 Task: Create ChildIssue0000000049 as Child Issue of Issue Issue0000000025 in Backlog  in Scrum Project Project0000000005 in Jira. Create ChildIssue0000000050 as Child Issue of Issue Issue0000000025 in Backlog  in Scrum Project Project0000000005 in Jira. Create ChildIssue0000000051 as Child Issue of Issue Issue0000000026 in Backlog  in Scrum Project Project0000000006 in Jira. Create ChildIssue0000000052 as Child Issue of Issue Issue0000000026 in Backlog  in Scrum Project Project0000000006 in Jira. Create ChildIssue0000000053 as Child Issue of Issue Issue0000000027 in Backlog  in Scrum Project Project0000000006 in Jira
Action: Mouse moved to (447, 571)
Screenshot: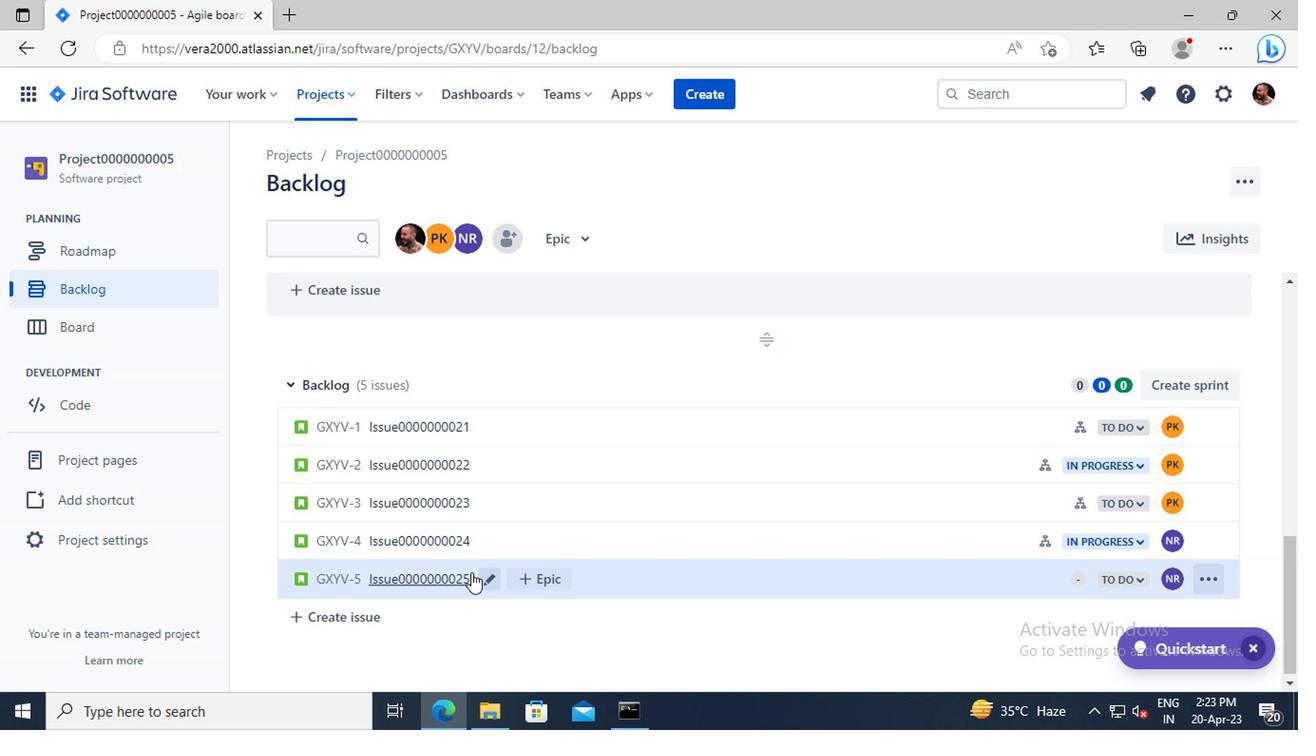 
Action: Mouse pressed left at (447, 571)
Screenshot: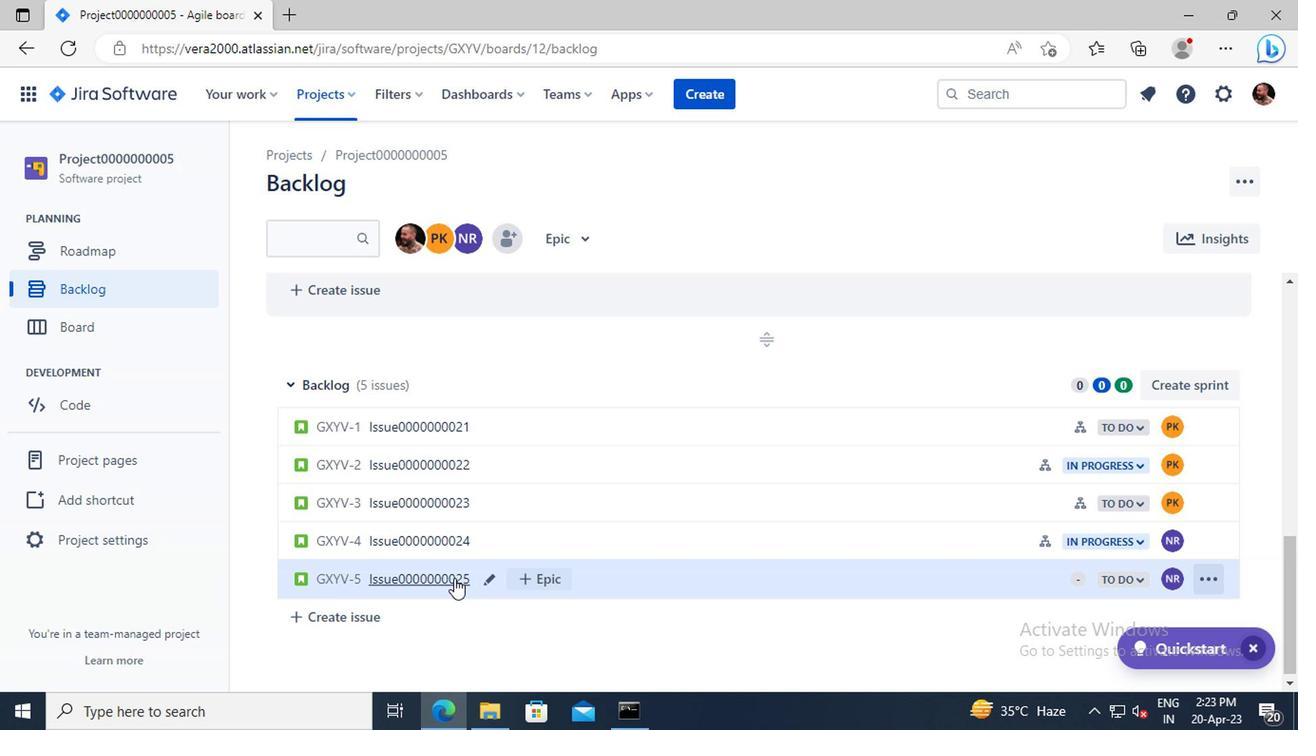 
Action: Mouse moved to (954, 383)
Screenshot: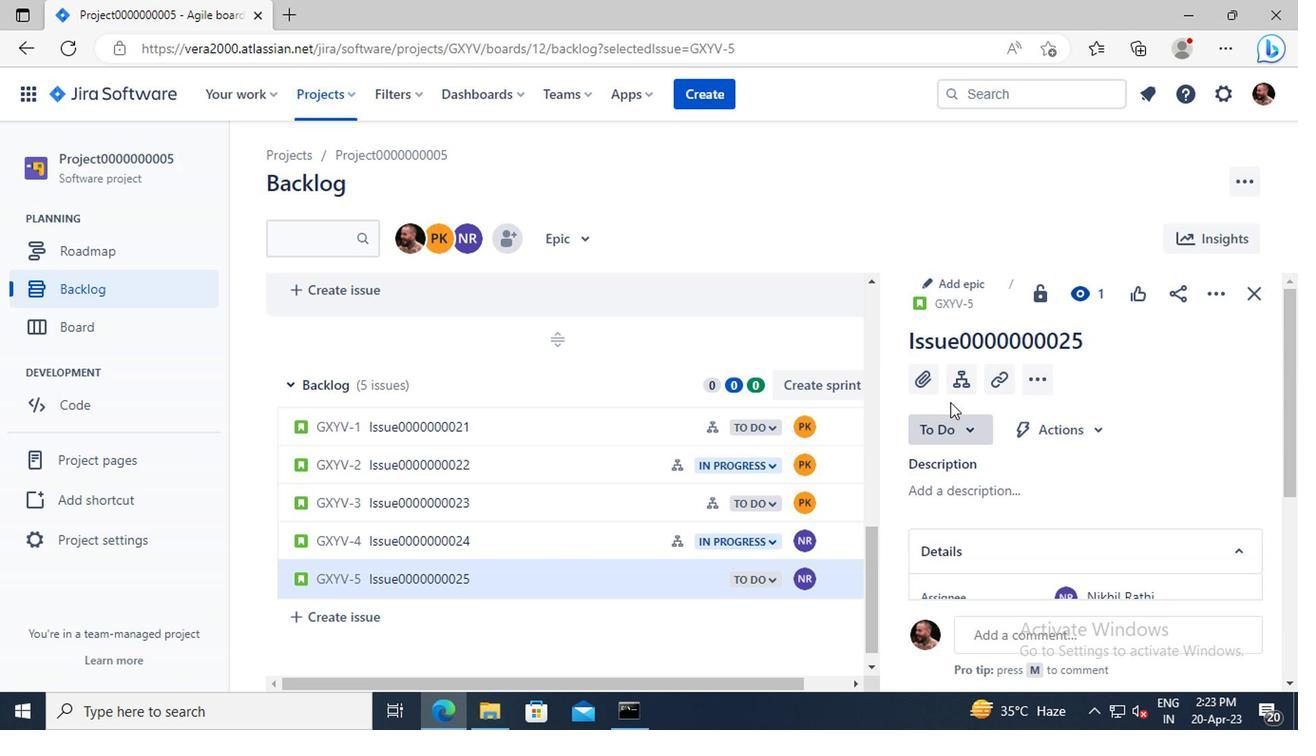 
Action: Mouse pressed left at (954, 383)
Screenshot: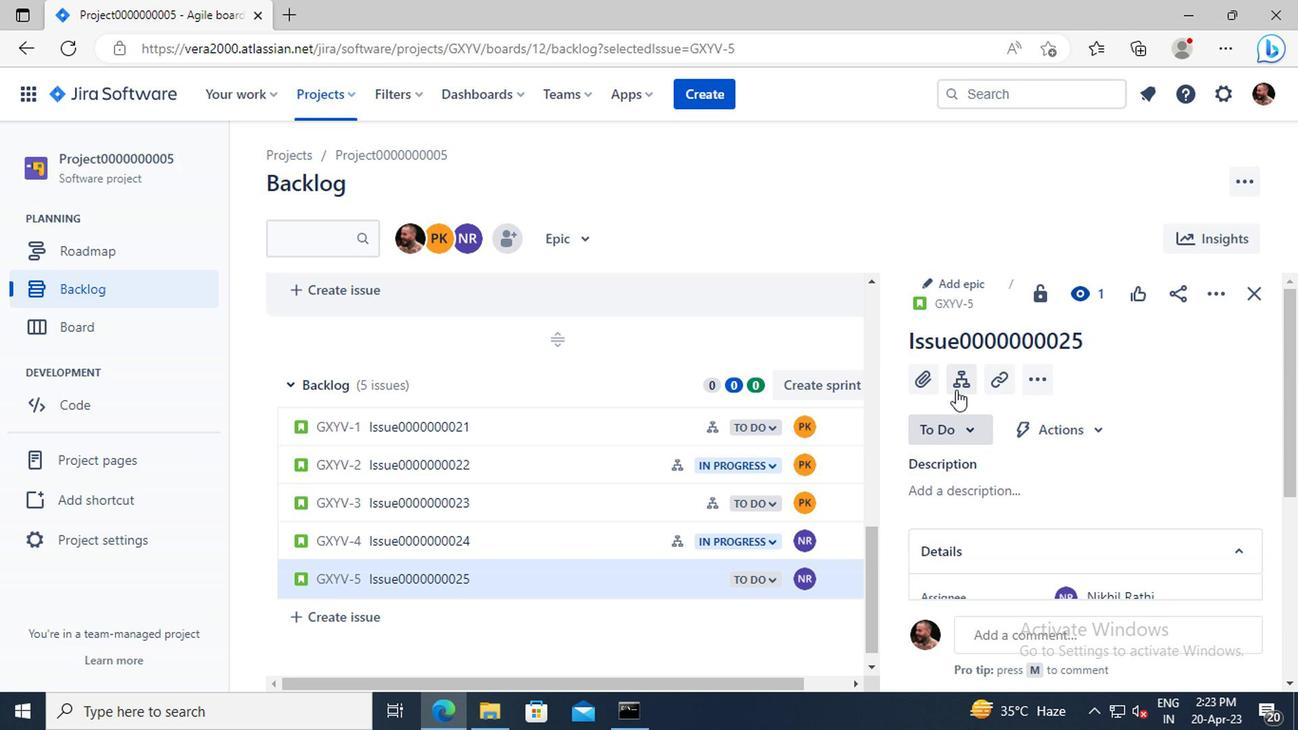
Action: Mouse moved to (982, 452)
Screenshot: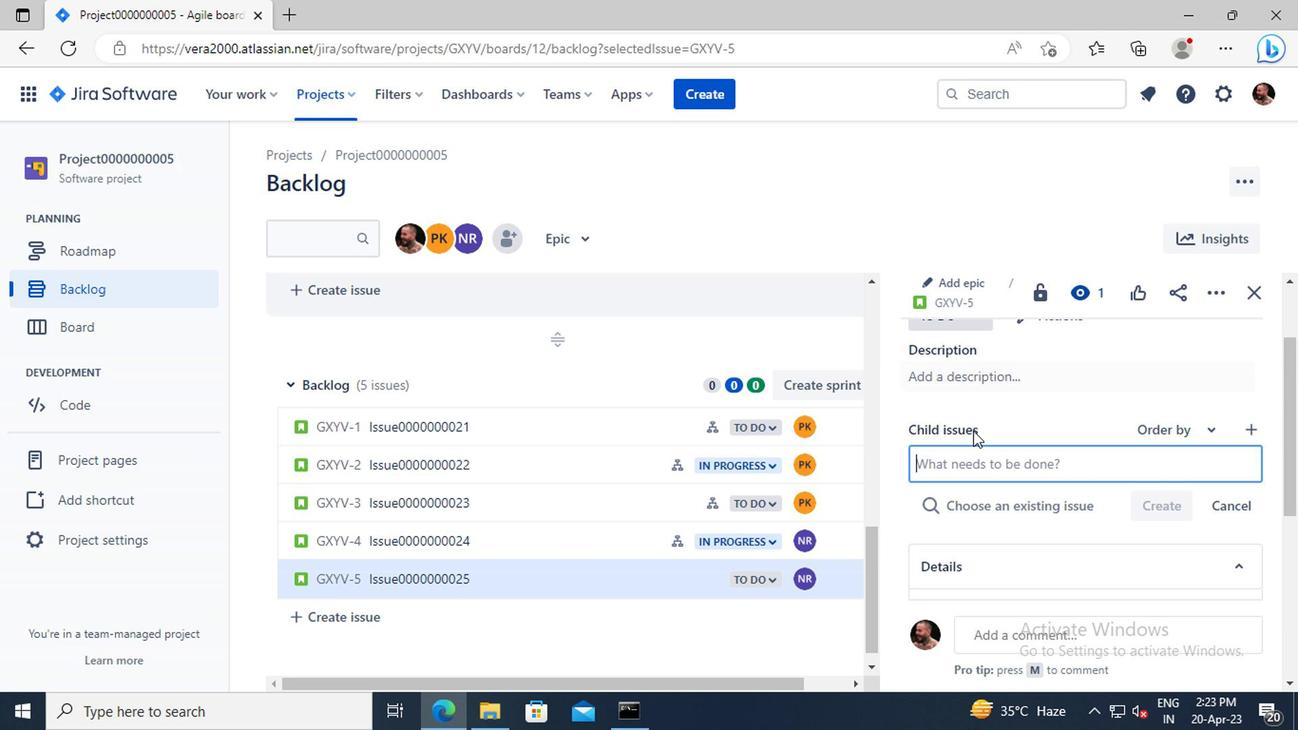 
Action: Mouse pressed left at (982, 452)
Screenshot: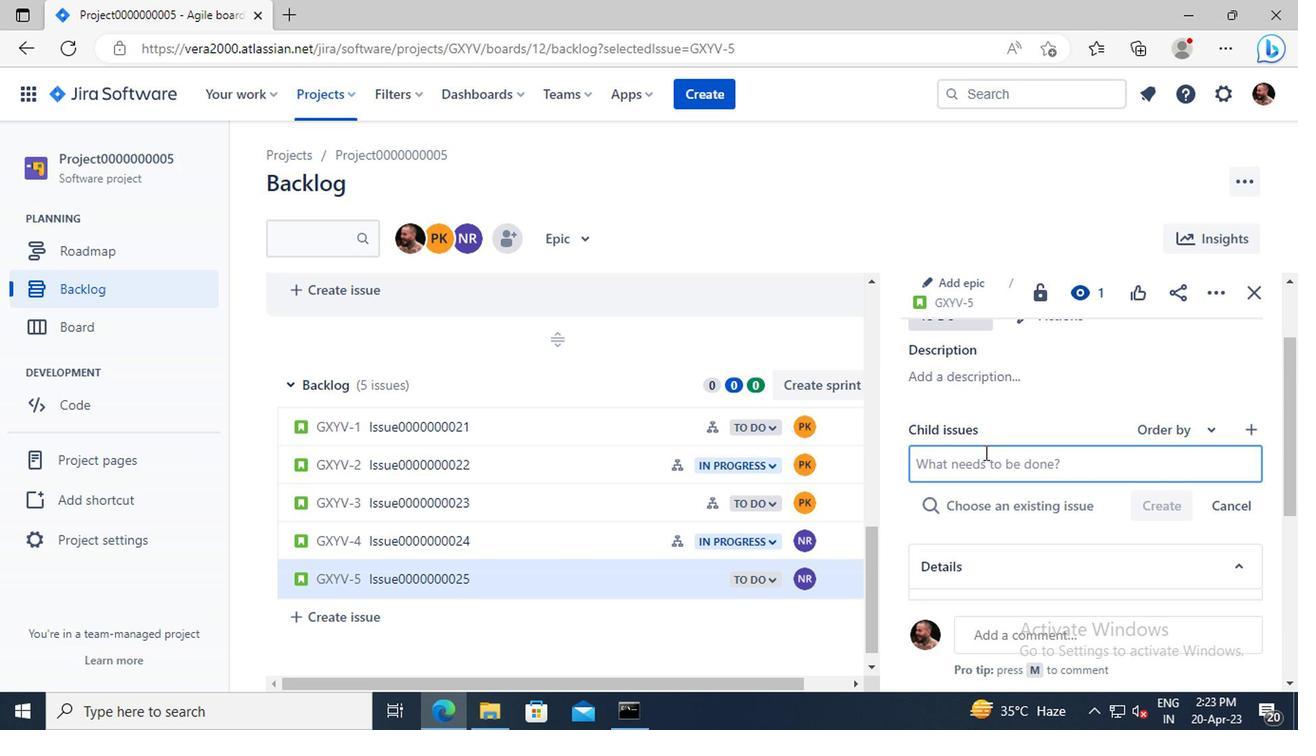 
Action: Key pressed <Key.shift>CHILD<Key.shift>ISSUE0000000049
Screenshot: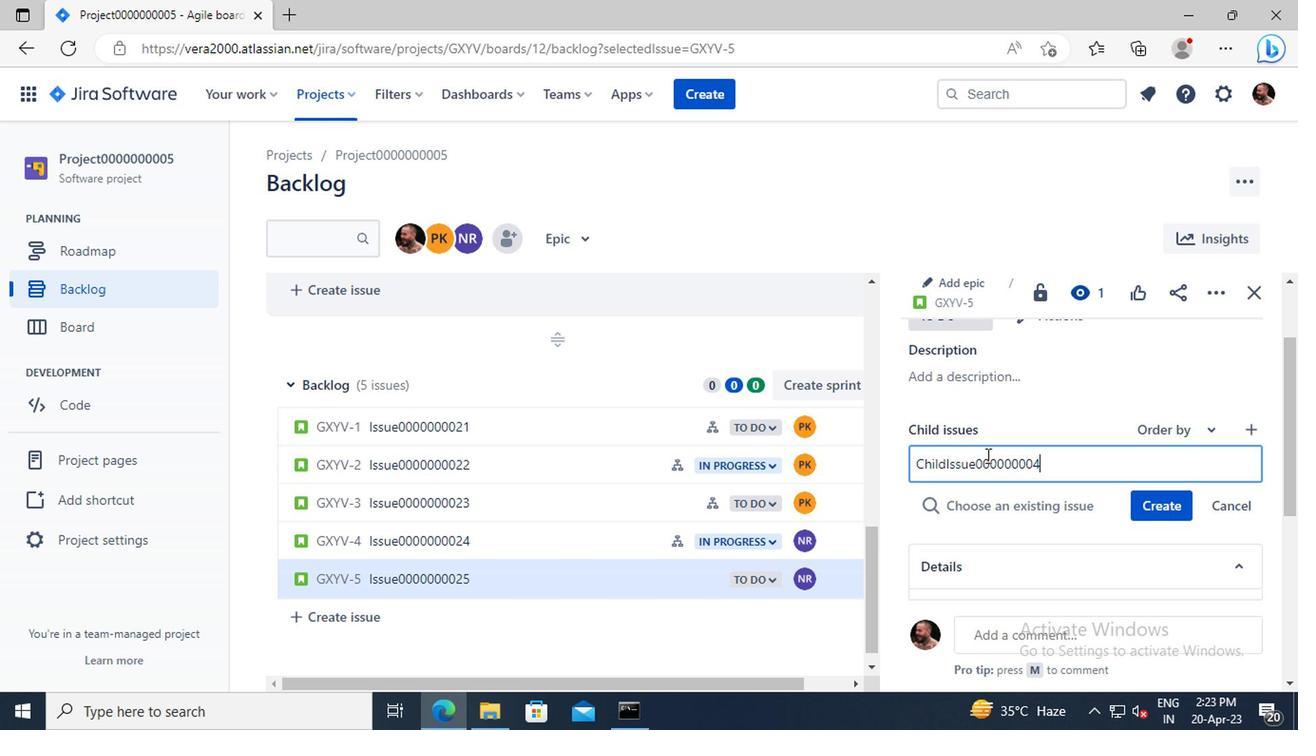 
Action: Mouse moved to (1167, 496)
Screenshot: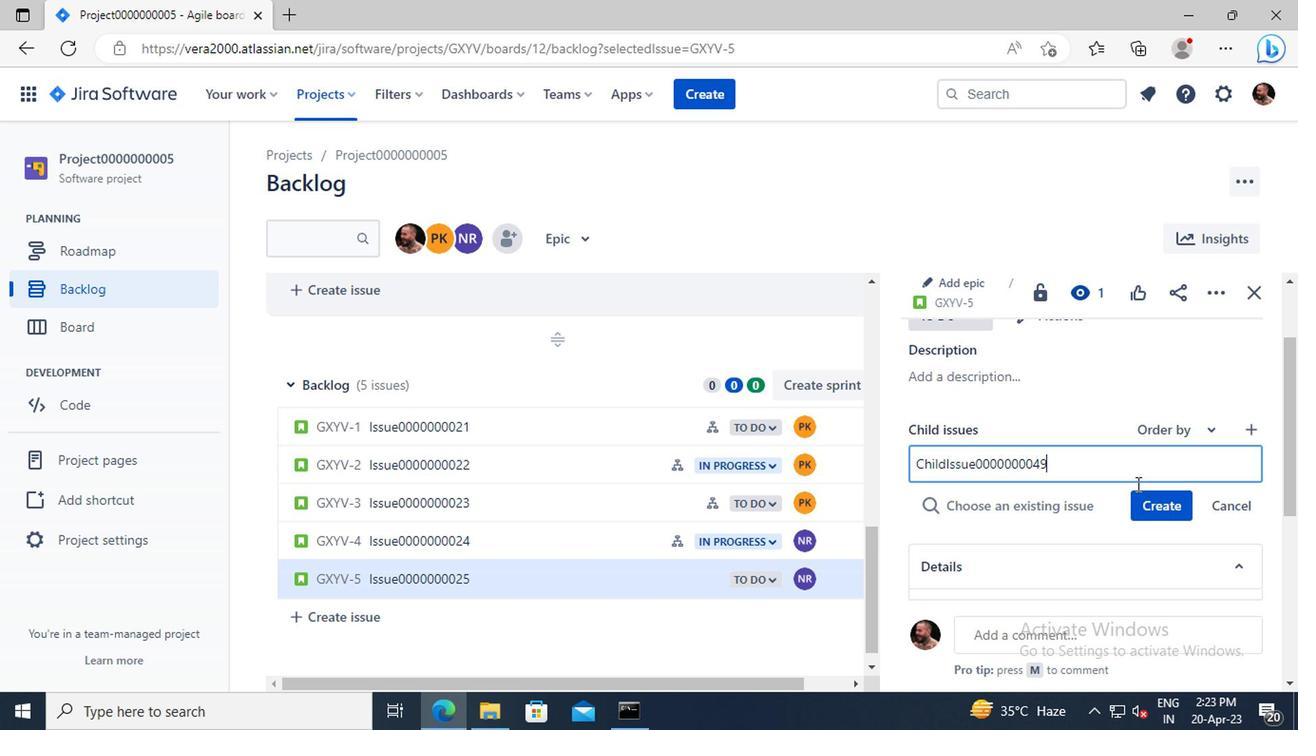 
Action: Mouse pressed left at (1167, 496)
Screenshot: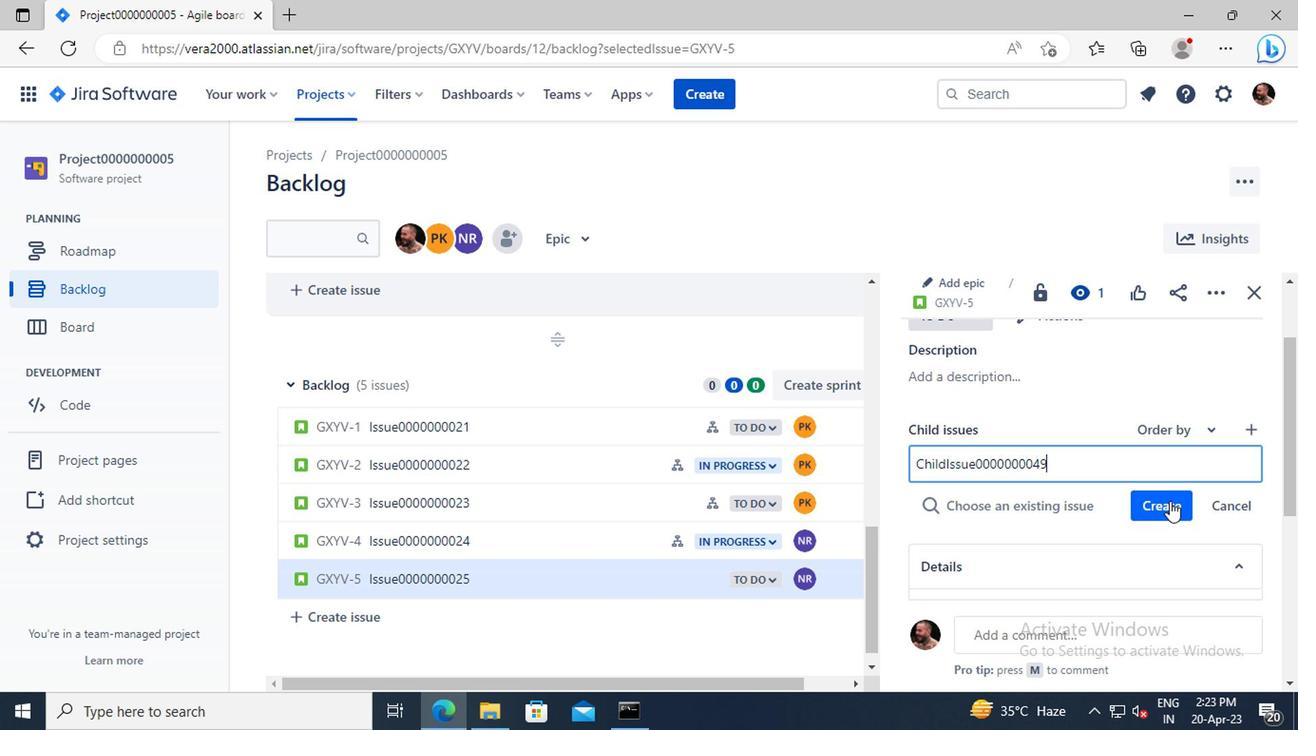 
Action: Mouse moved to (1006, 516)
Screenshot: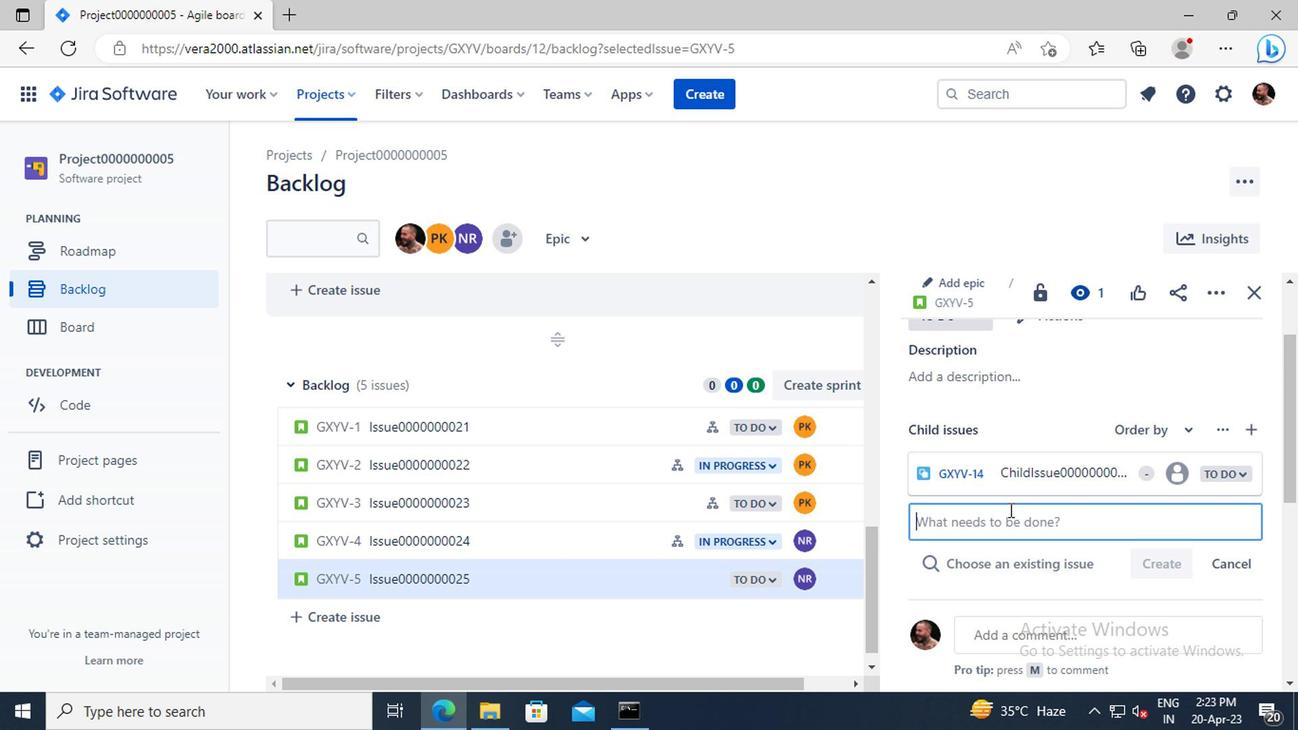 
Action: Mouse pressed left at (1006, 516)
Screenshot: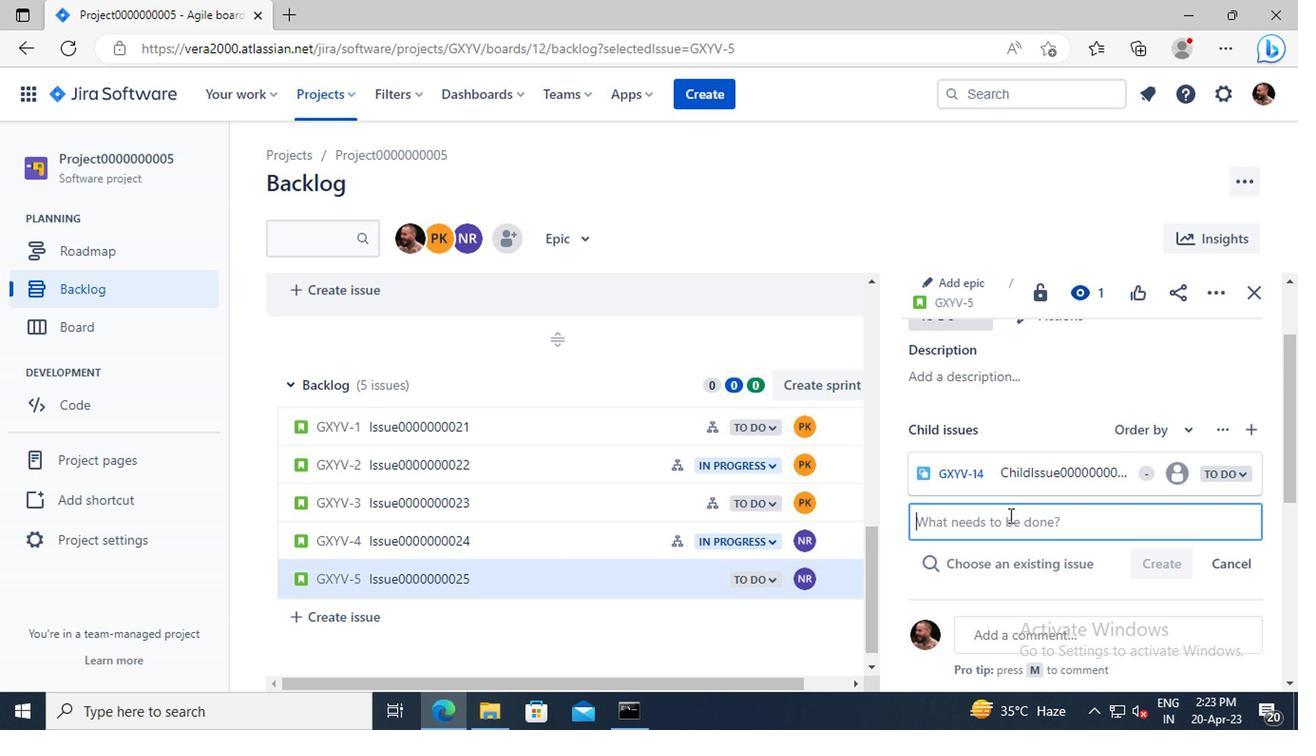 
Action: Key pressed <Key.shift>CHILD<Key.shift>ISSUE0000000050
Screenshot: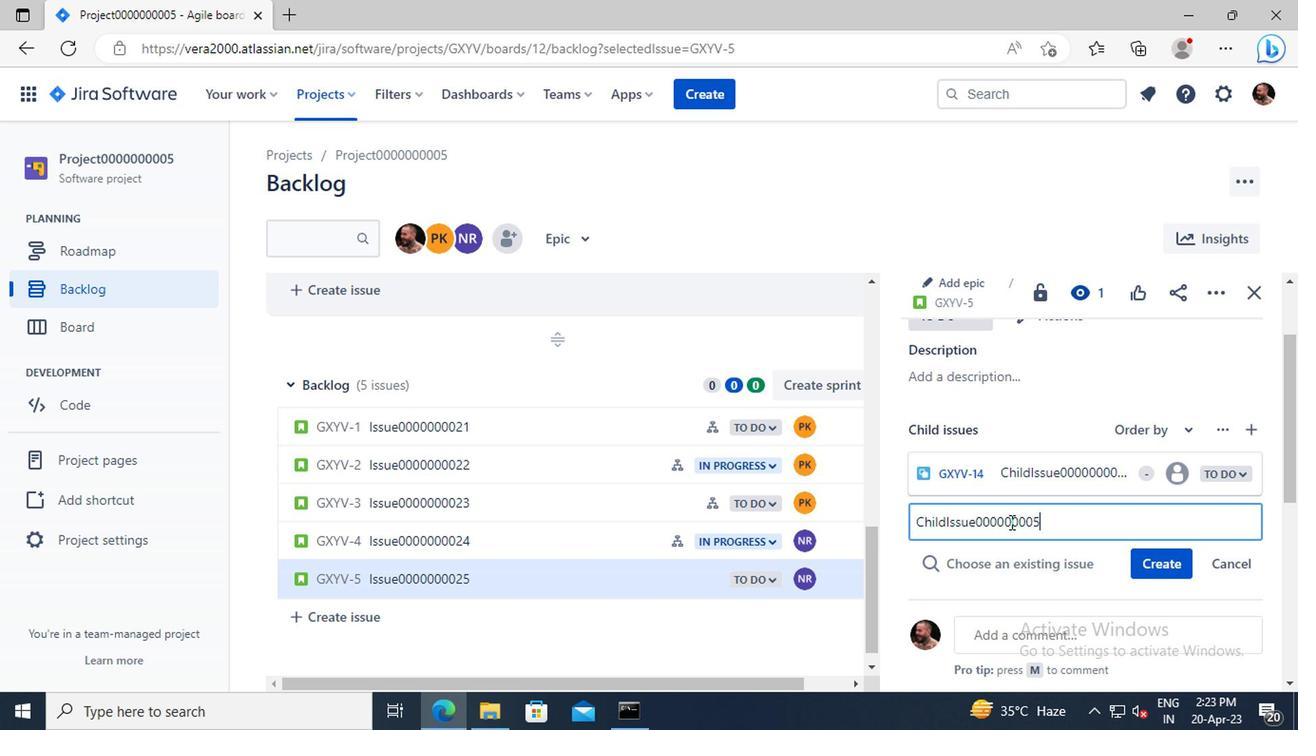 
Action: Mouse moved to (1149, 553)
Screenshot: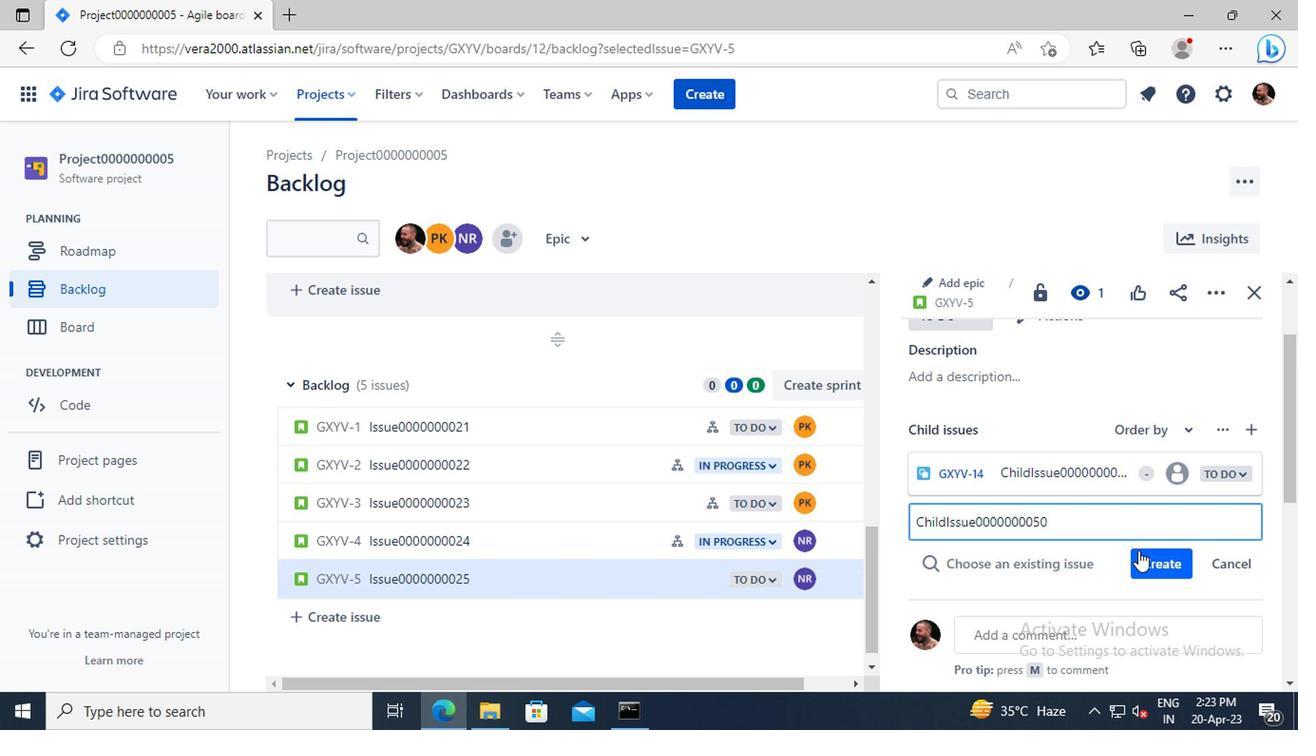 
Action: Mouse pressed left at (1149, 553)
Screenshot: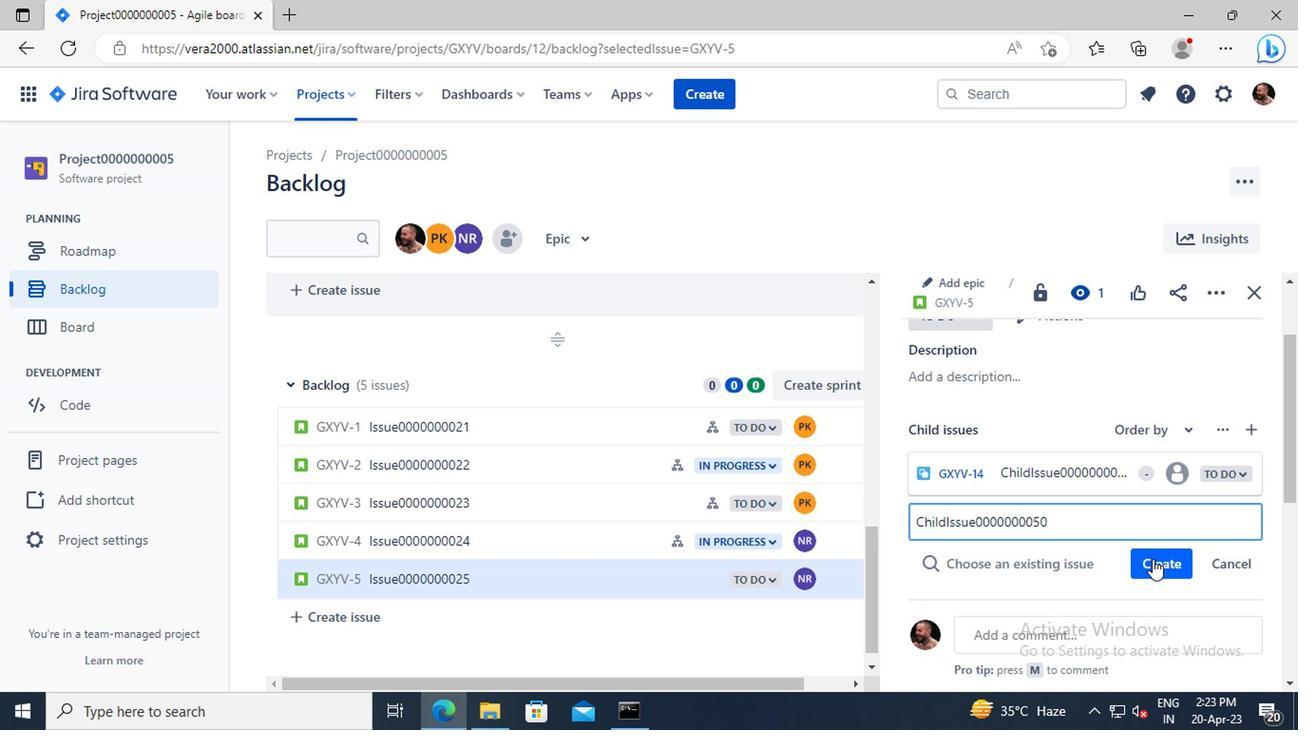
Action: Mouse moved to (331, 93)
Screenshot: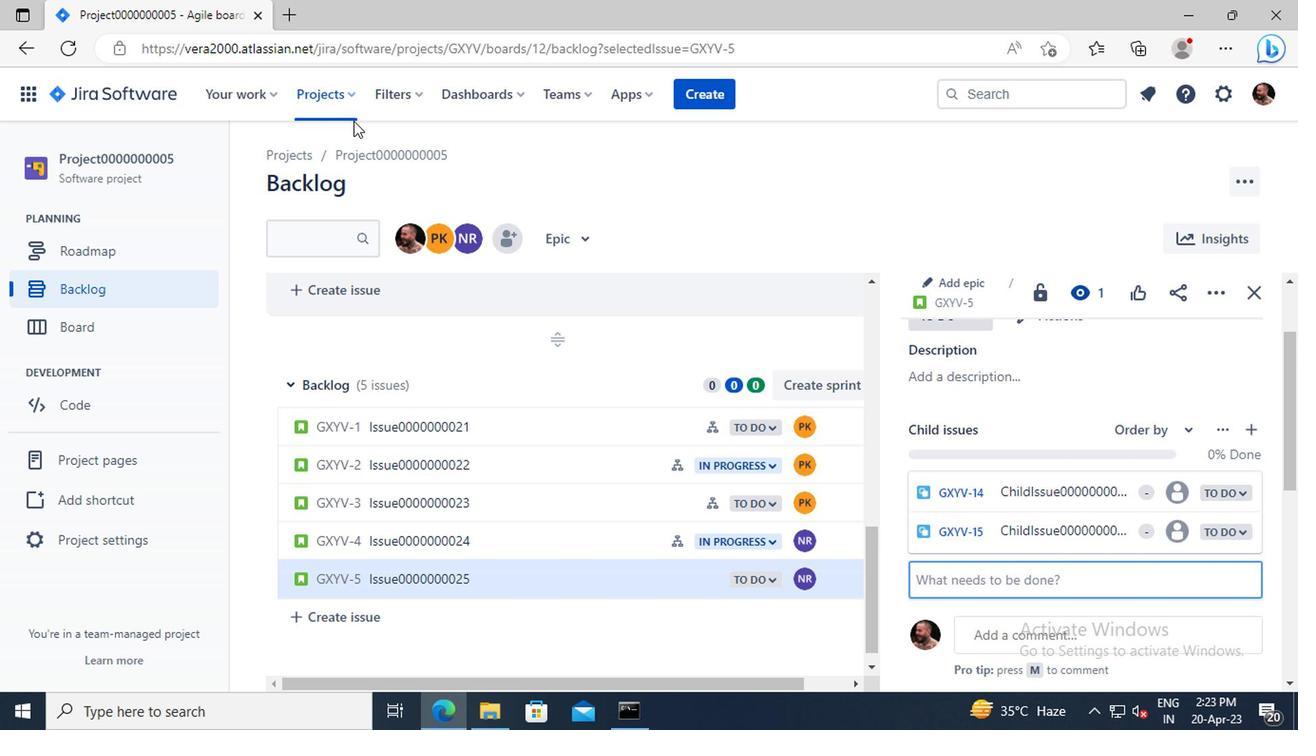 
Action: Mouse pressed left at (331, 93)
Screenshot: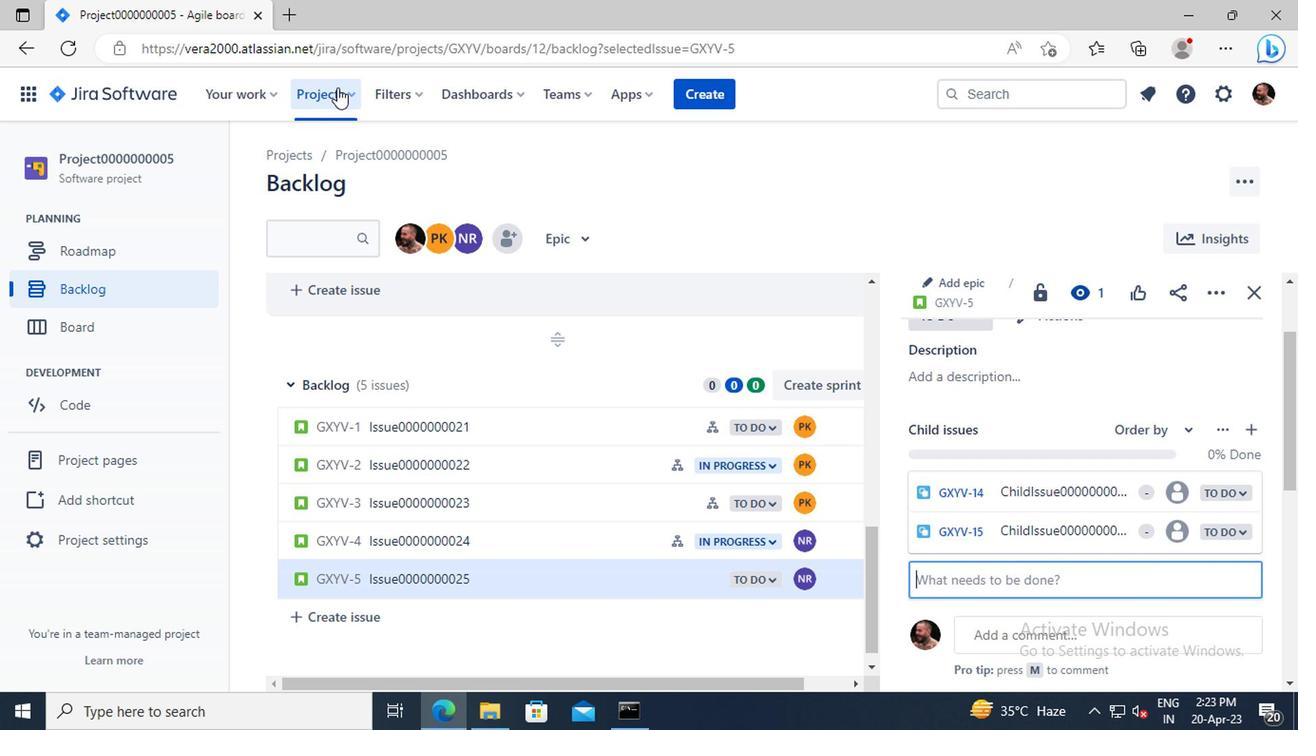
Action: Mouse moved to (382, 221)
Screenshot: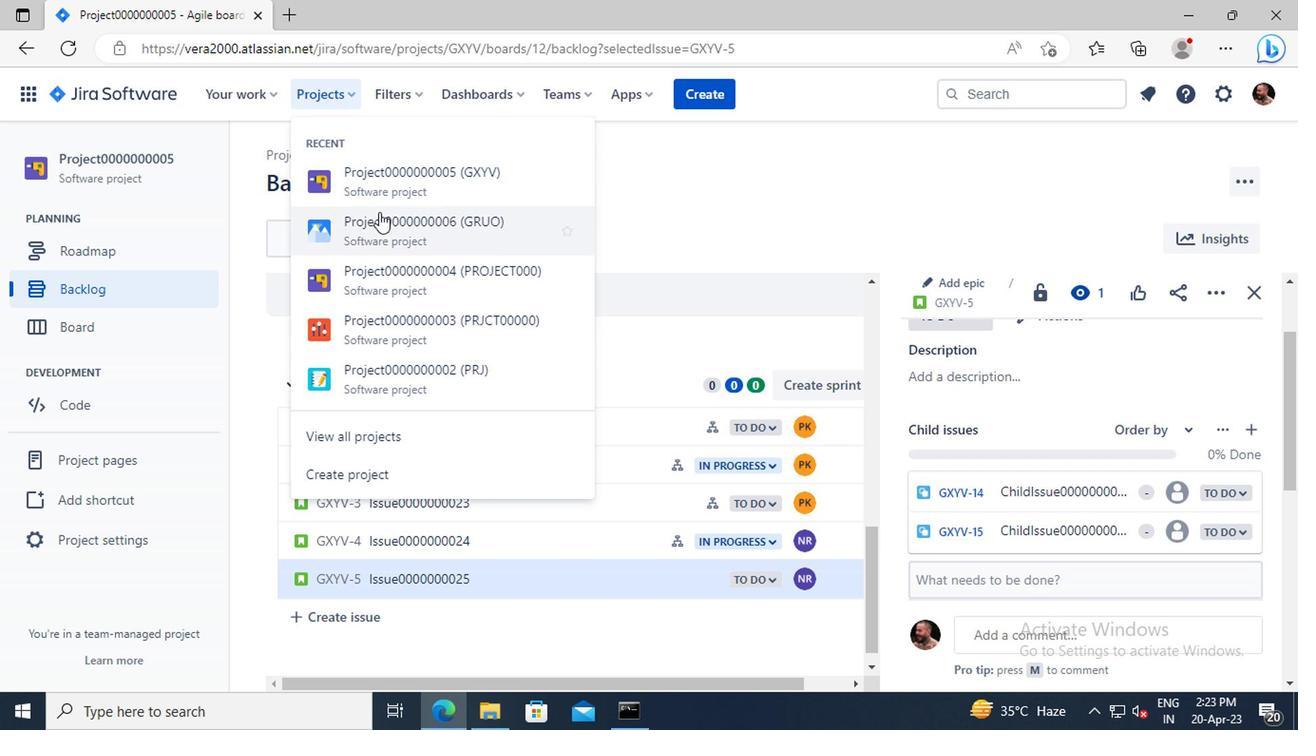 
Action: Mouse pressed left at (382, 221)
Screenshot: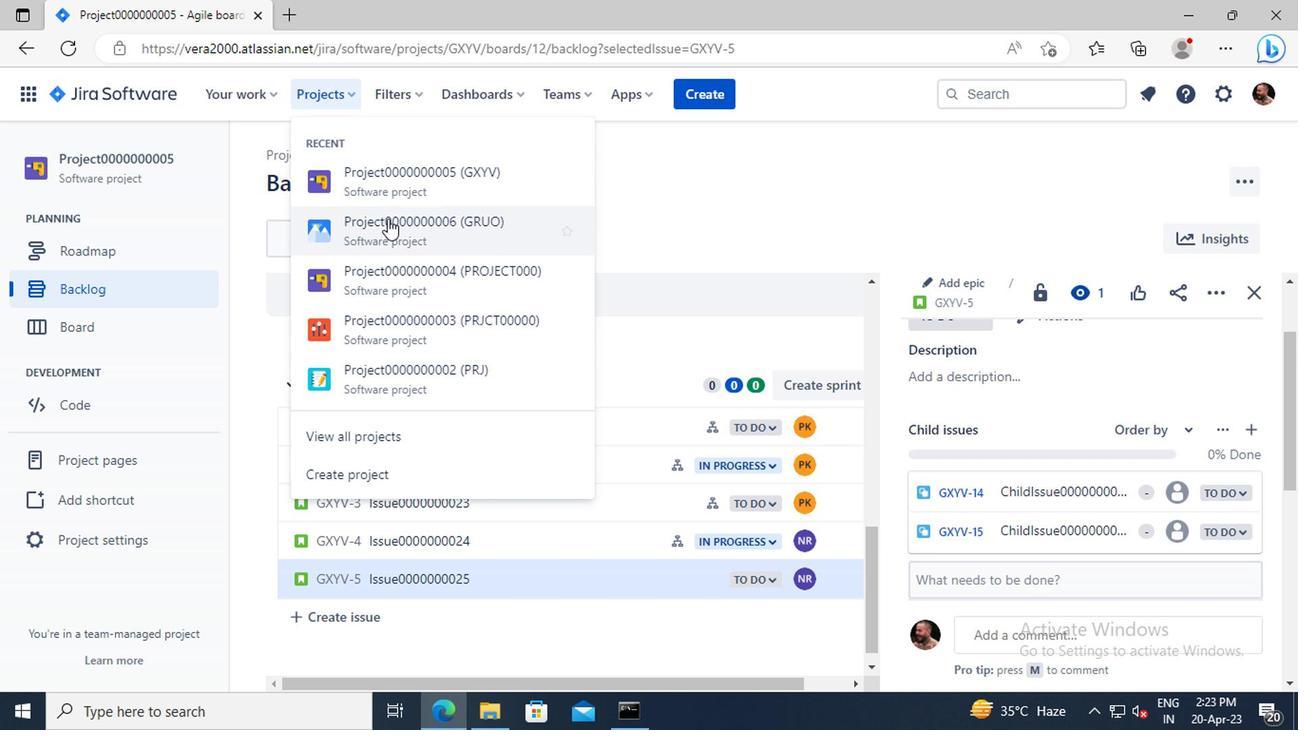 
Action: Mouse moved to (128, 287)
Screenshot: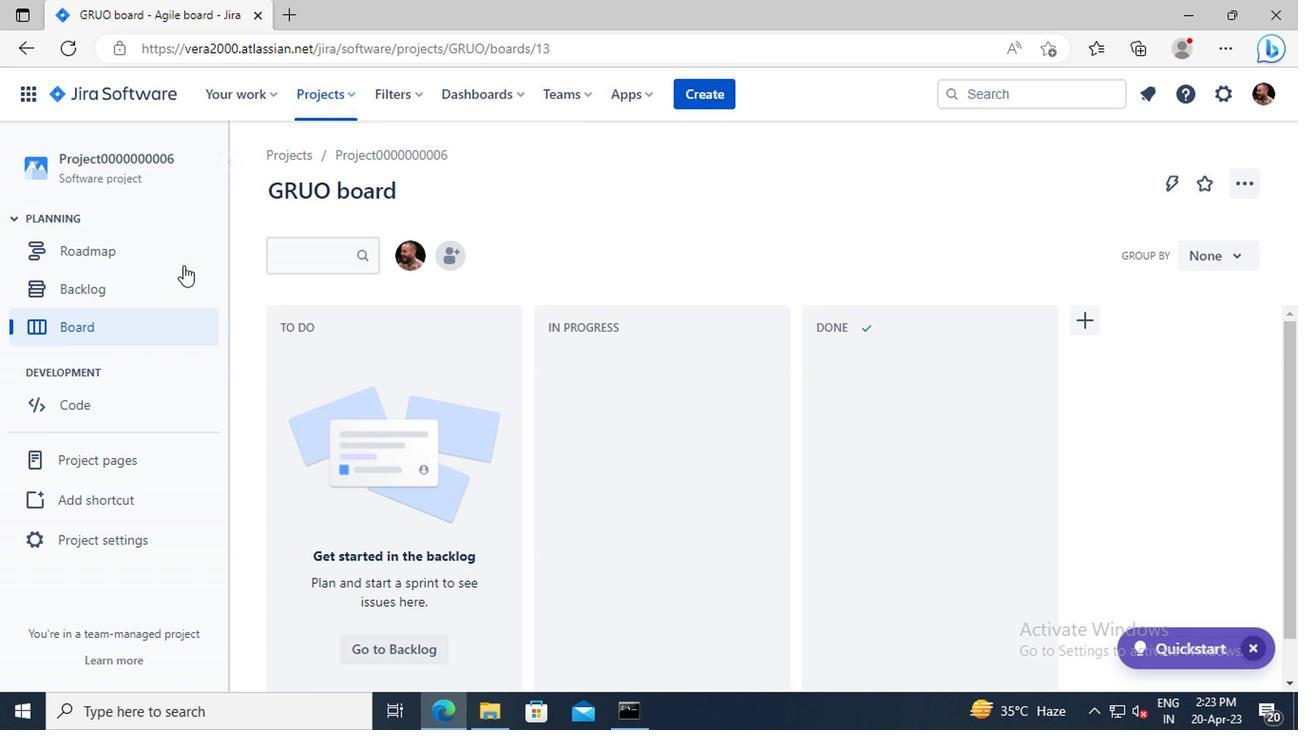 
Action: Mouse pressed left at (128, 287)
Screenshot: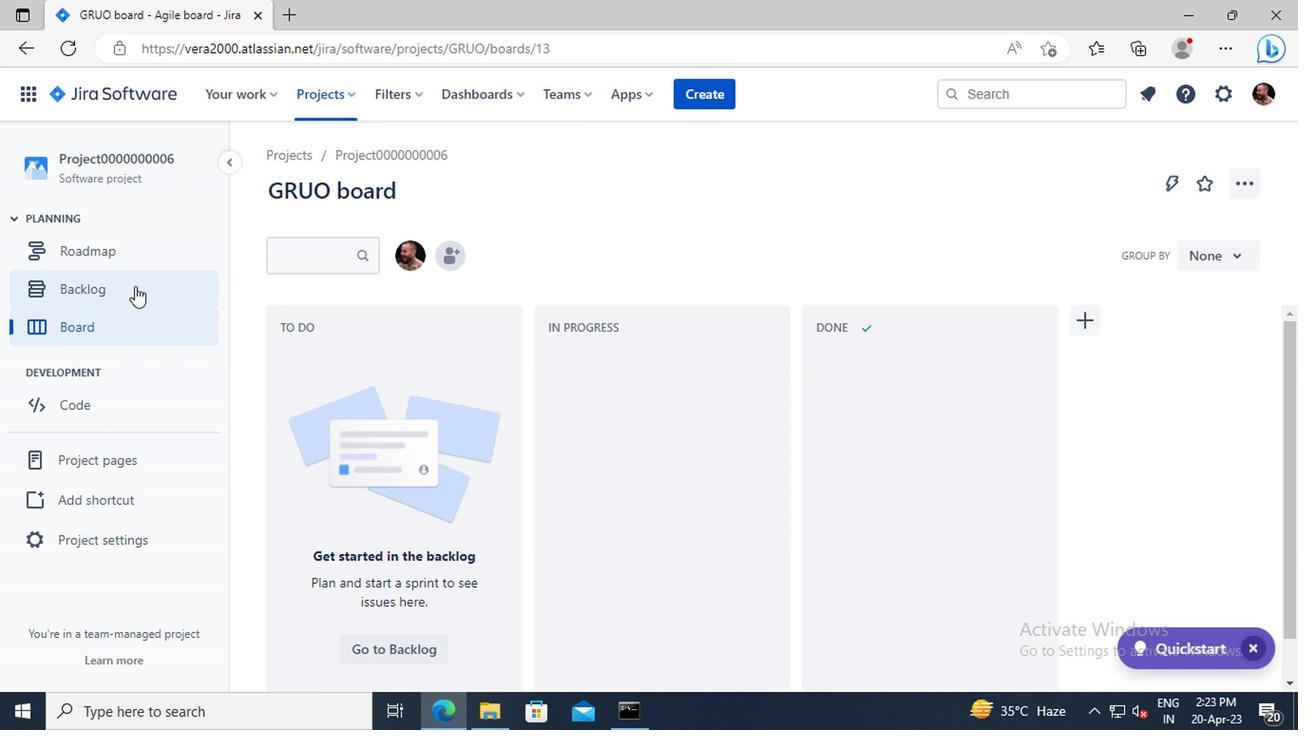 
Action: Mouse moved to (363, 311)
Screenshot: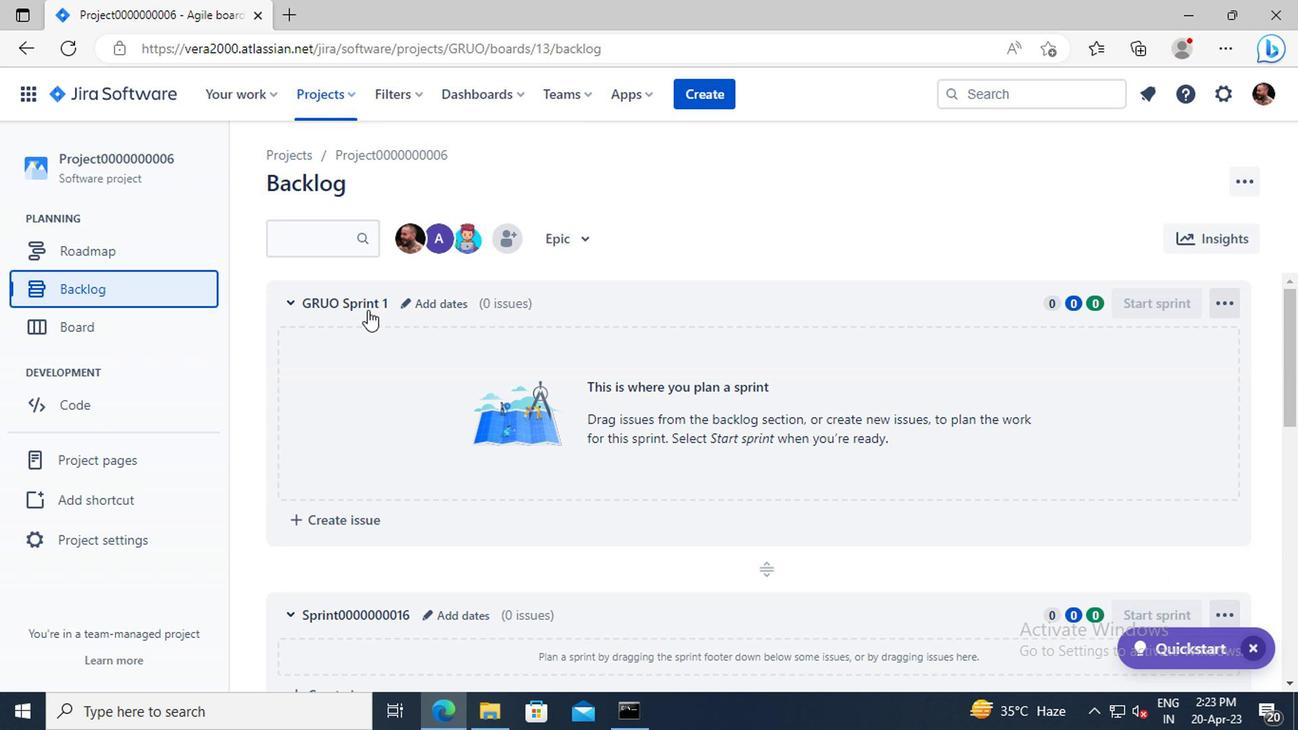 
Action: Mouse scrolled (363, 310) with delta (0, -1)
Screenshot: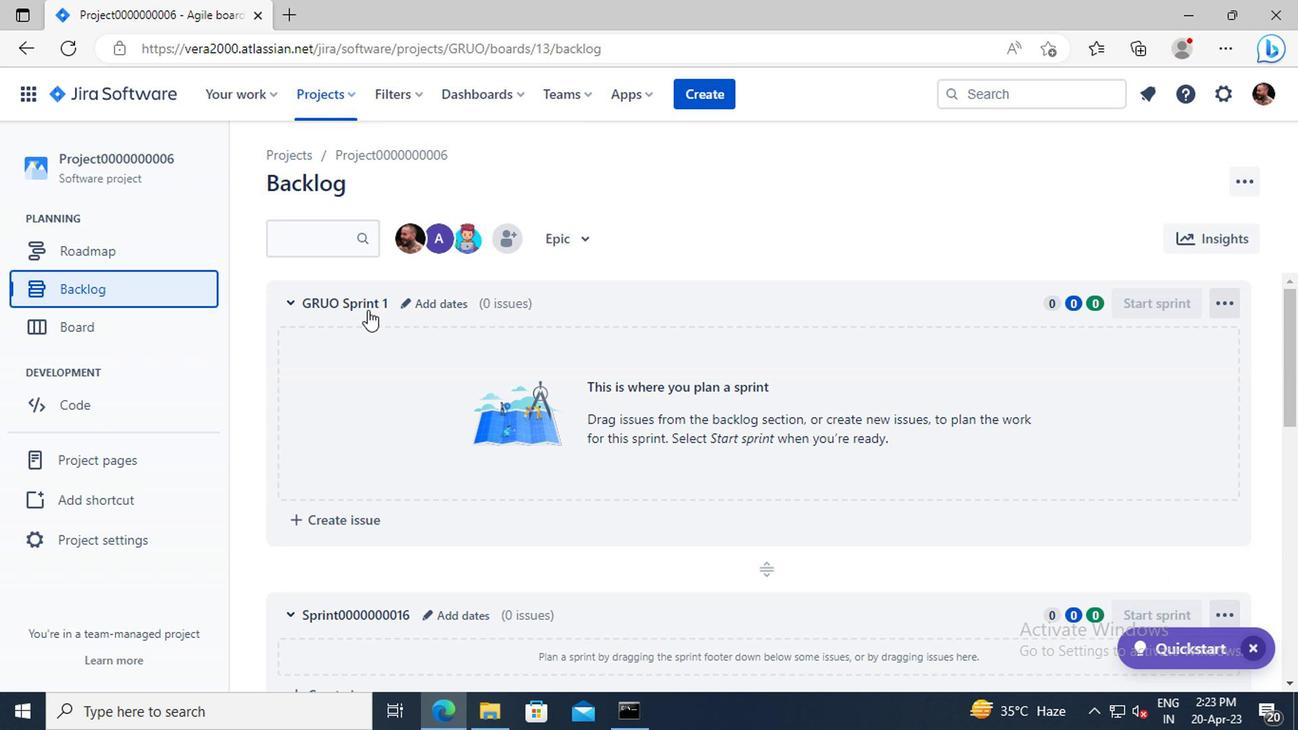 
Action: Mouse scrolled (363, 310) with delta (0, -1)
Screenshot: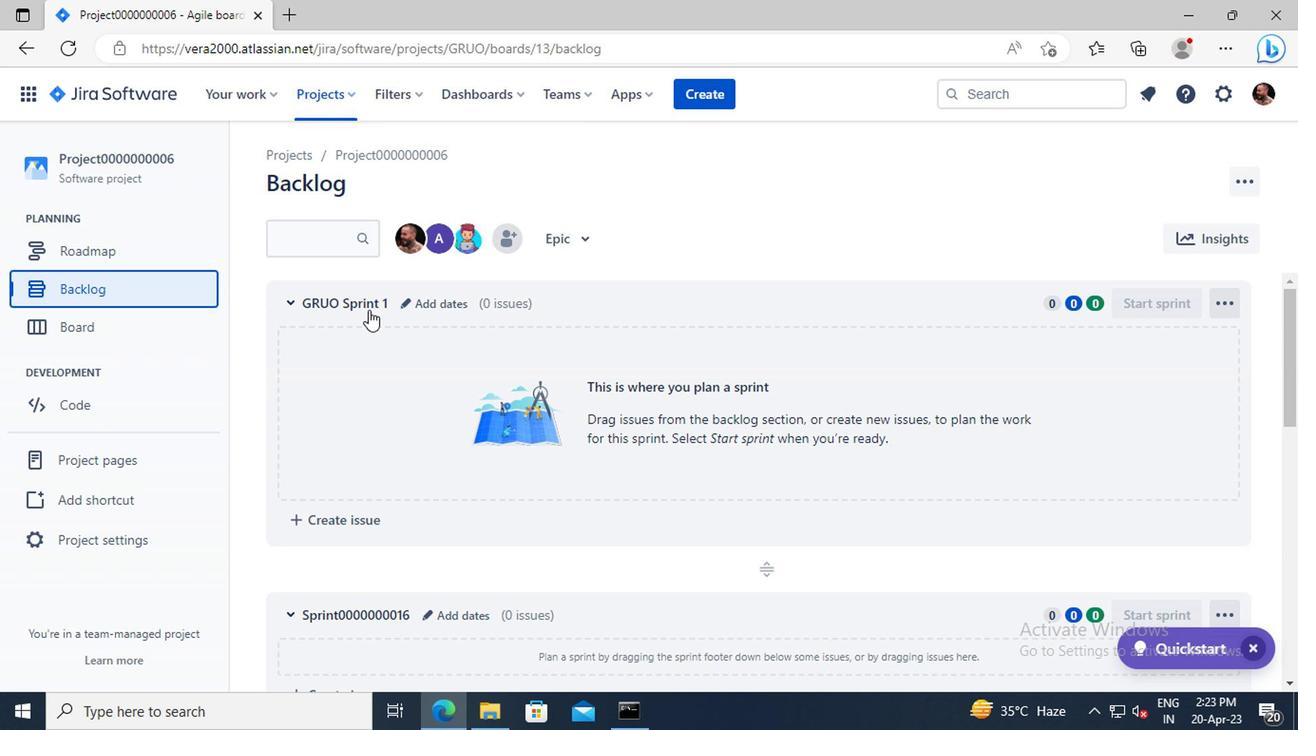 
Action: Mouse scrolled (363, 310) with delta (0, -1)
Screenshot: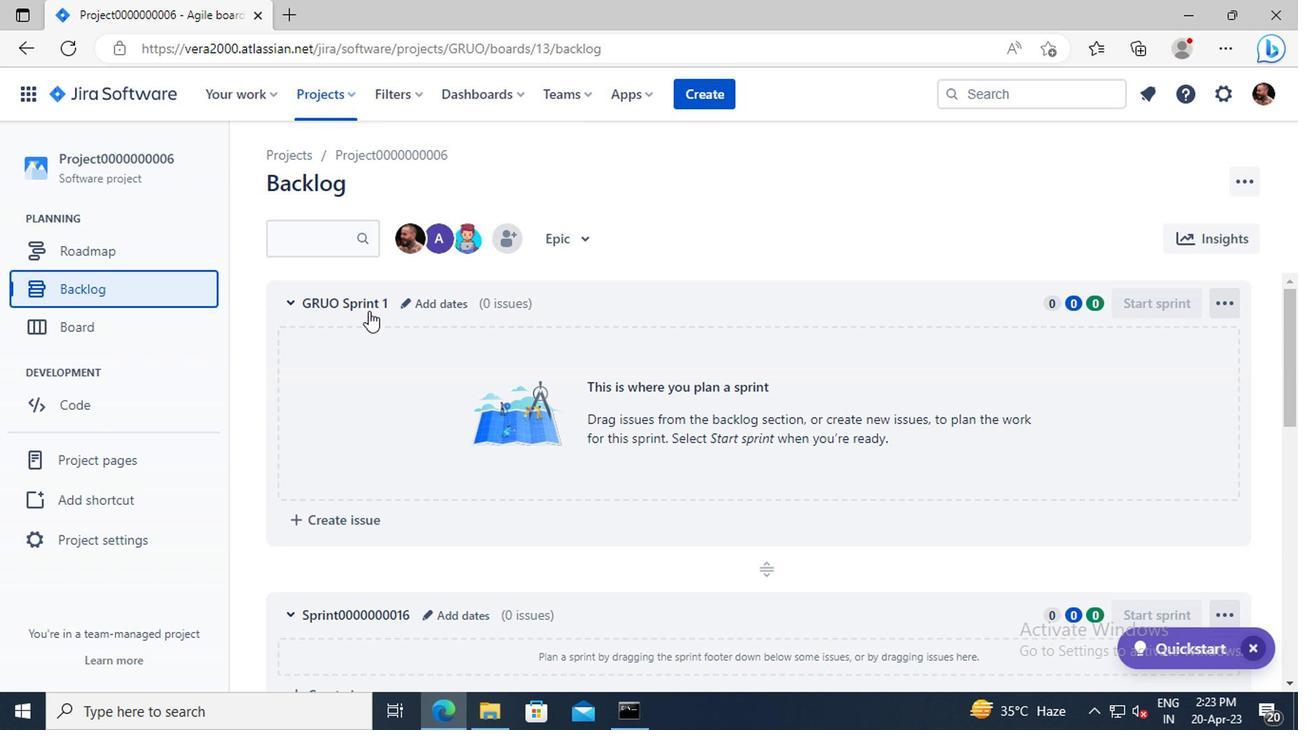 
Action: Mouse moved to (366, 324)
Screenshot: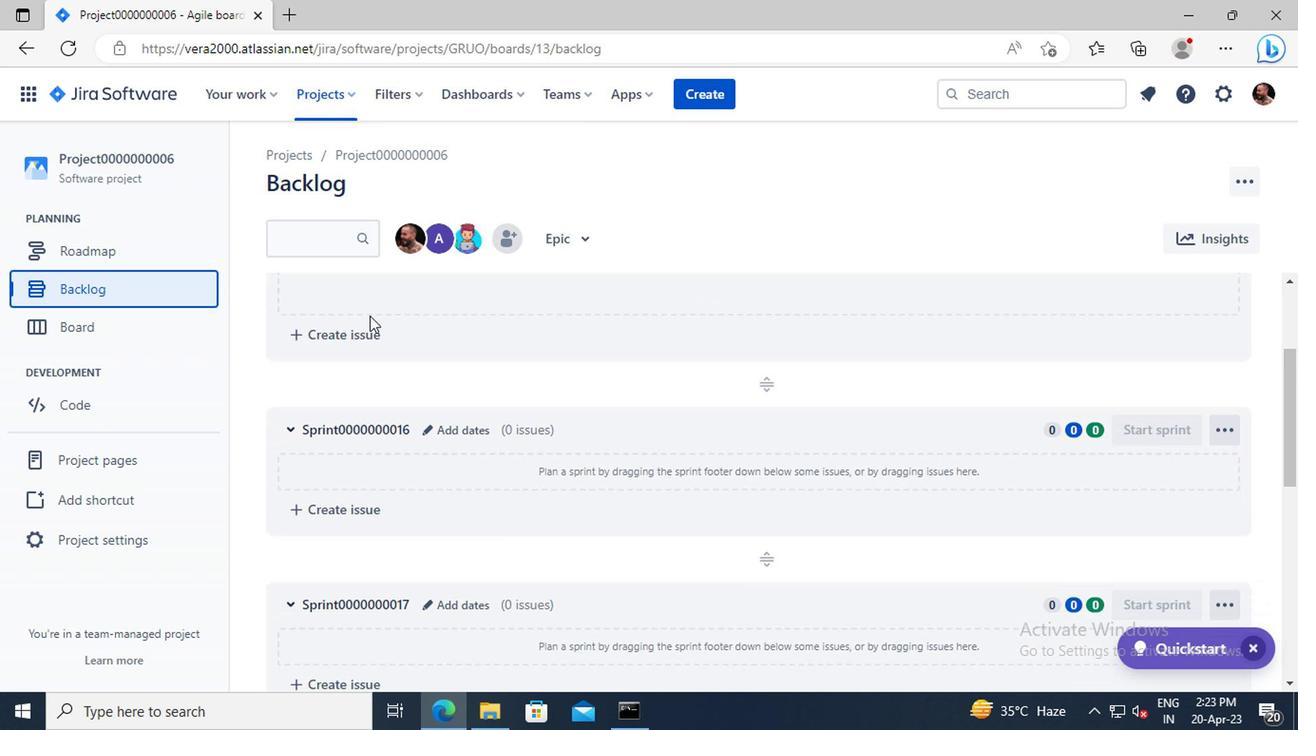 
Action: Mouse scrolled (366, 323) with delta (0, -1)
Screenshot: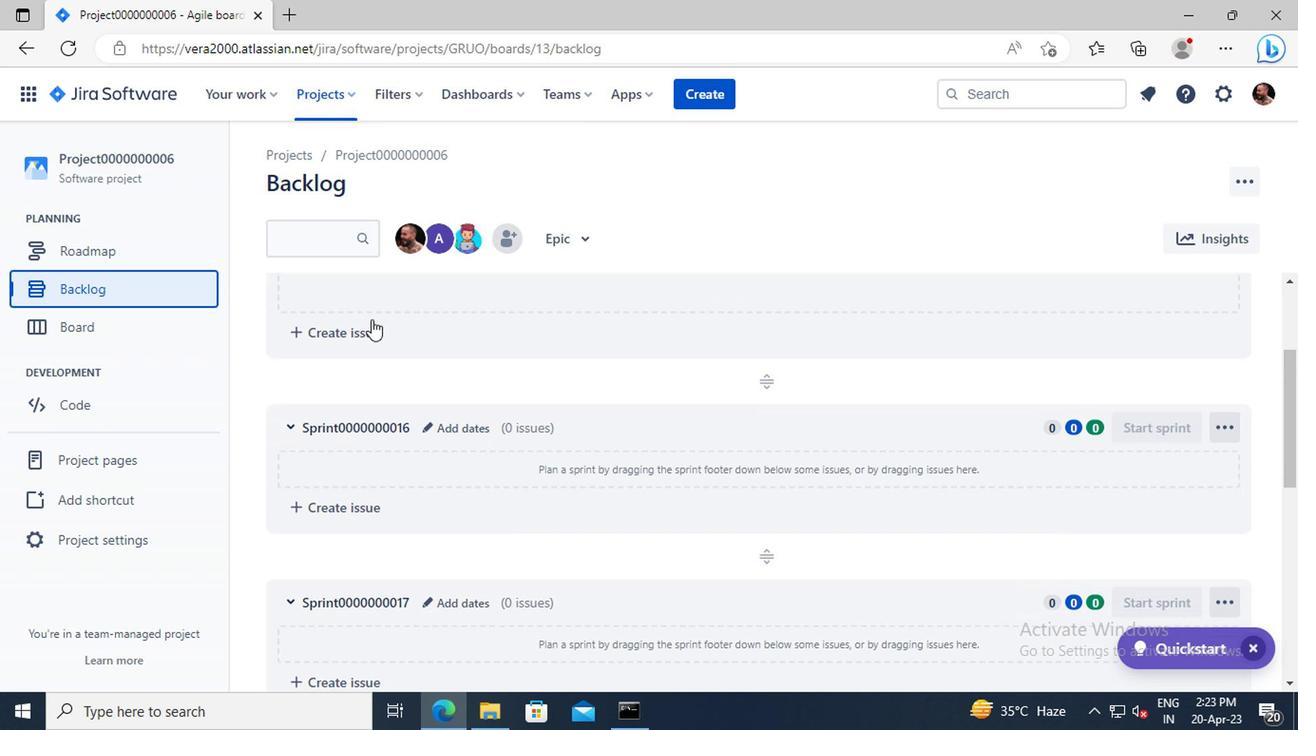 
Action: Mouse scrolled (366, 323) with delta (0, -1)
Screenshot: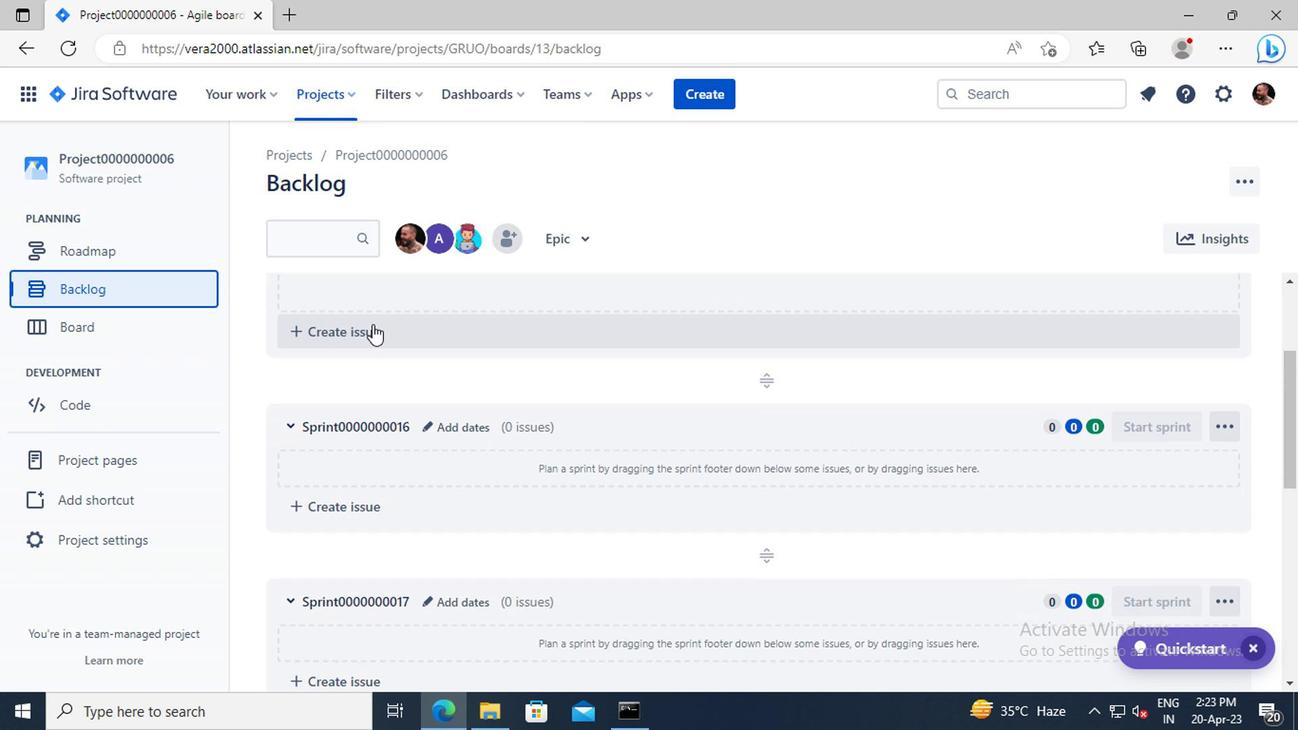 
Action: Mouse scrolled (366, 323) with delta (0, -1)
Screenshot: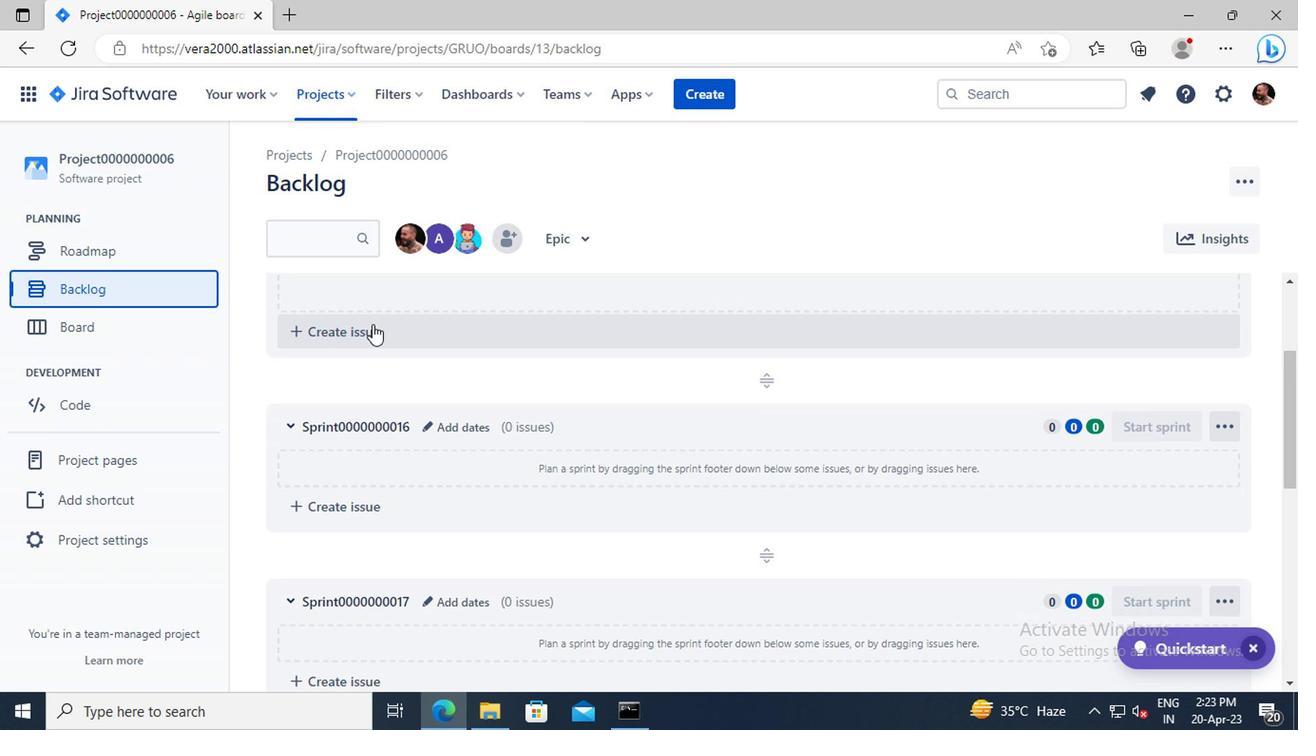 
Action: Mouse moved to (367, 325)
Screenshot: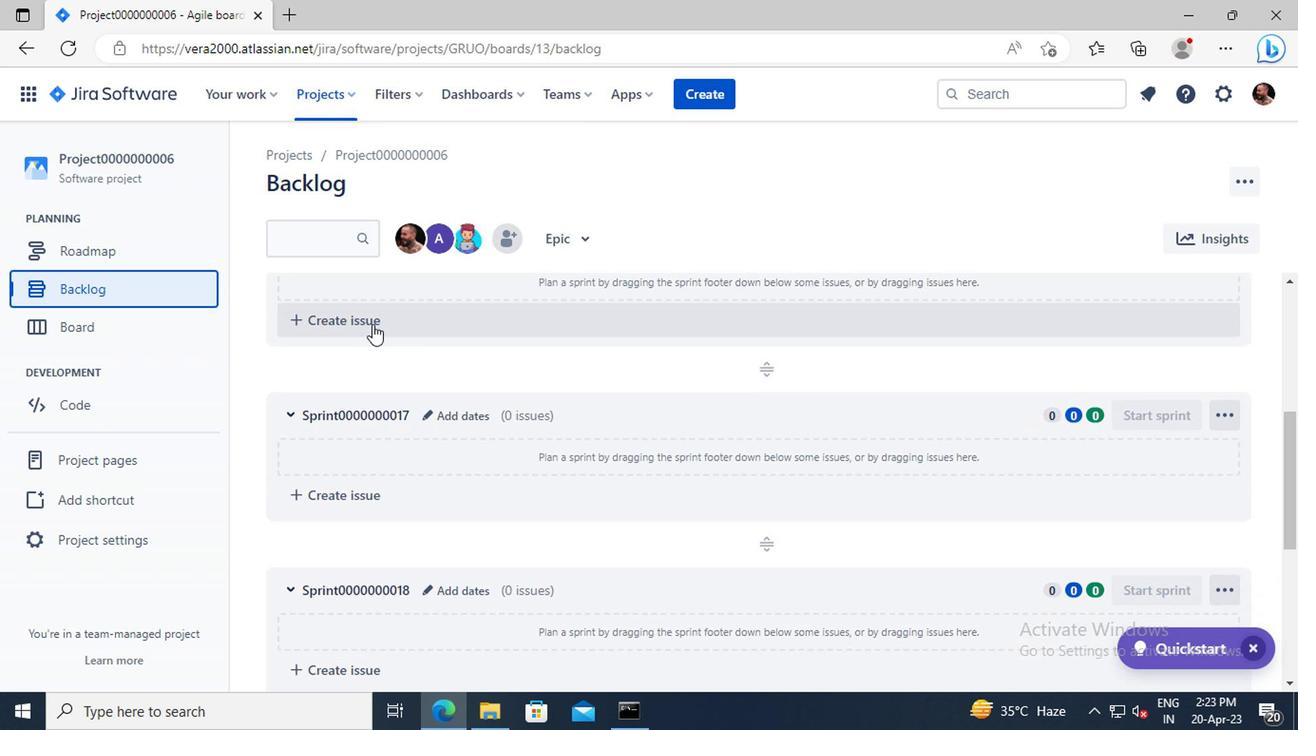 
Action: Mouse scrolled (367, 324) with delta (0, 0)
Screenshot: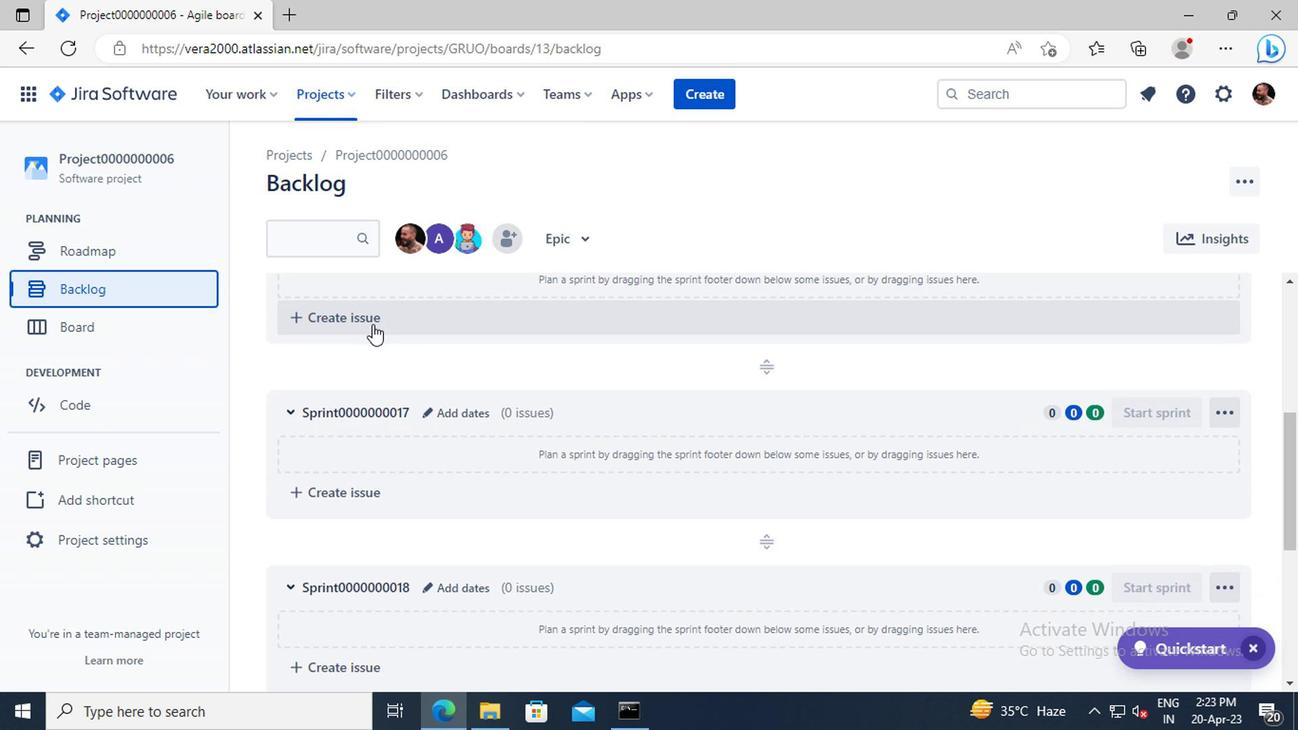 
Action: Mouse scrolled (367, 324) with delta (0, 0)
Screenshot: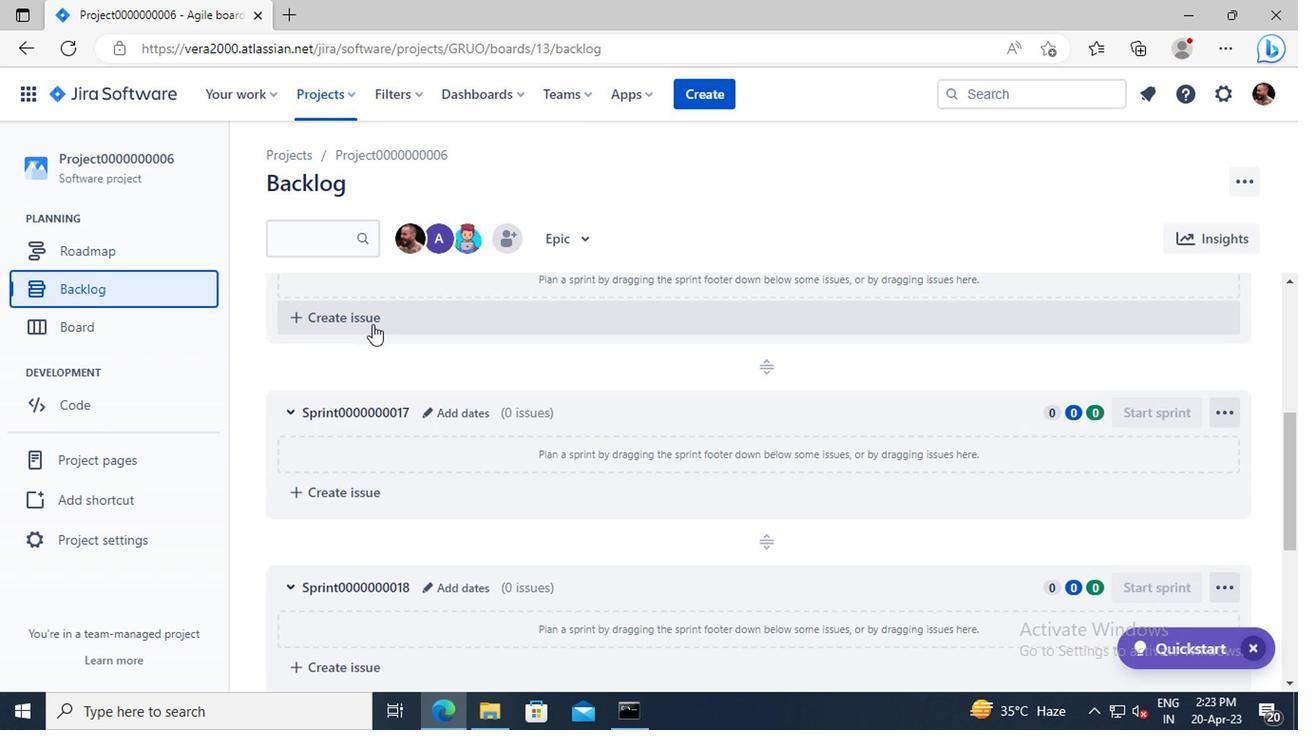 
Action: Mouse scrolled (367, 324) with delta (0, 0)
Screenshot: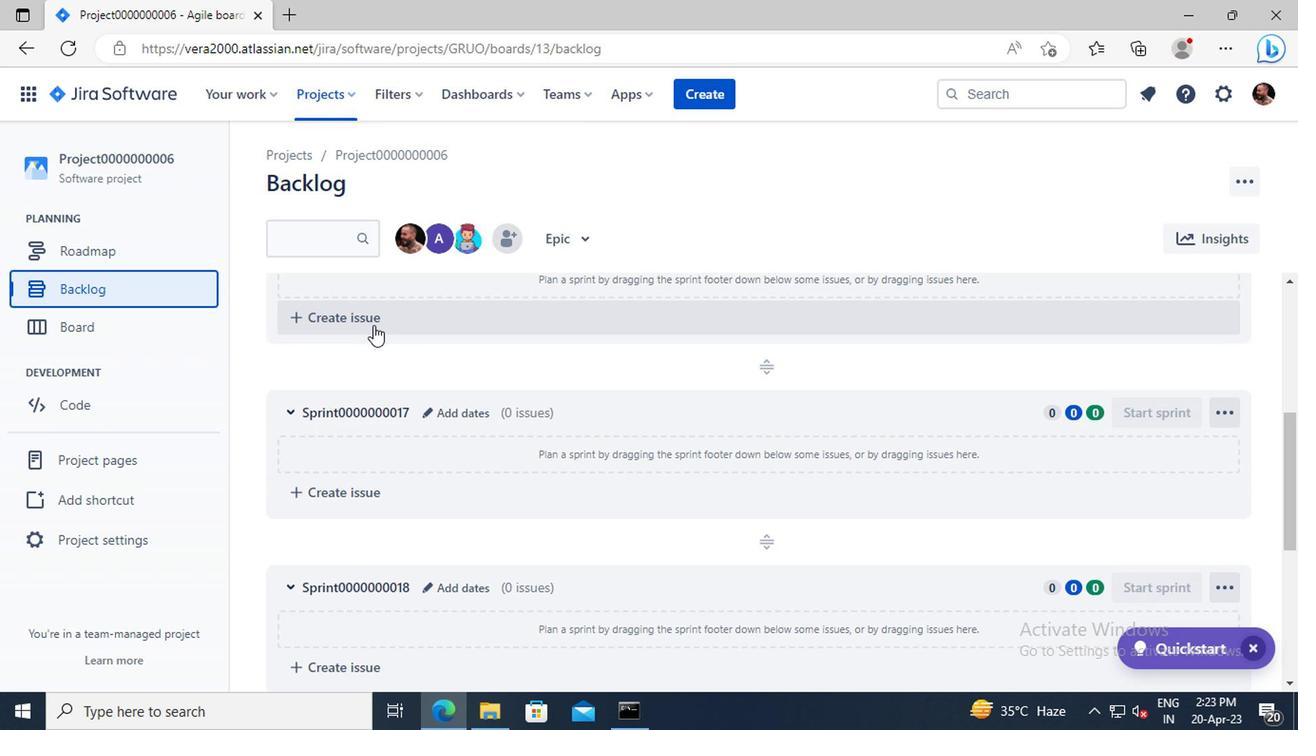 
Action: Mouse scrolled (367, 324) with delta (0, 0)
Screenshot: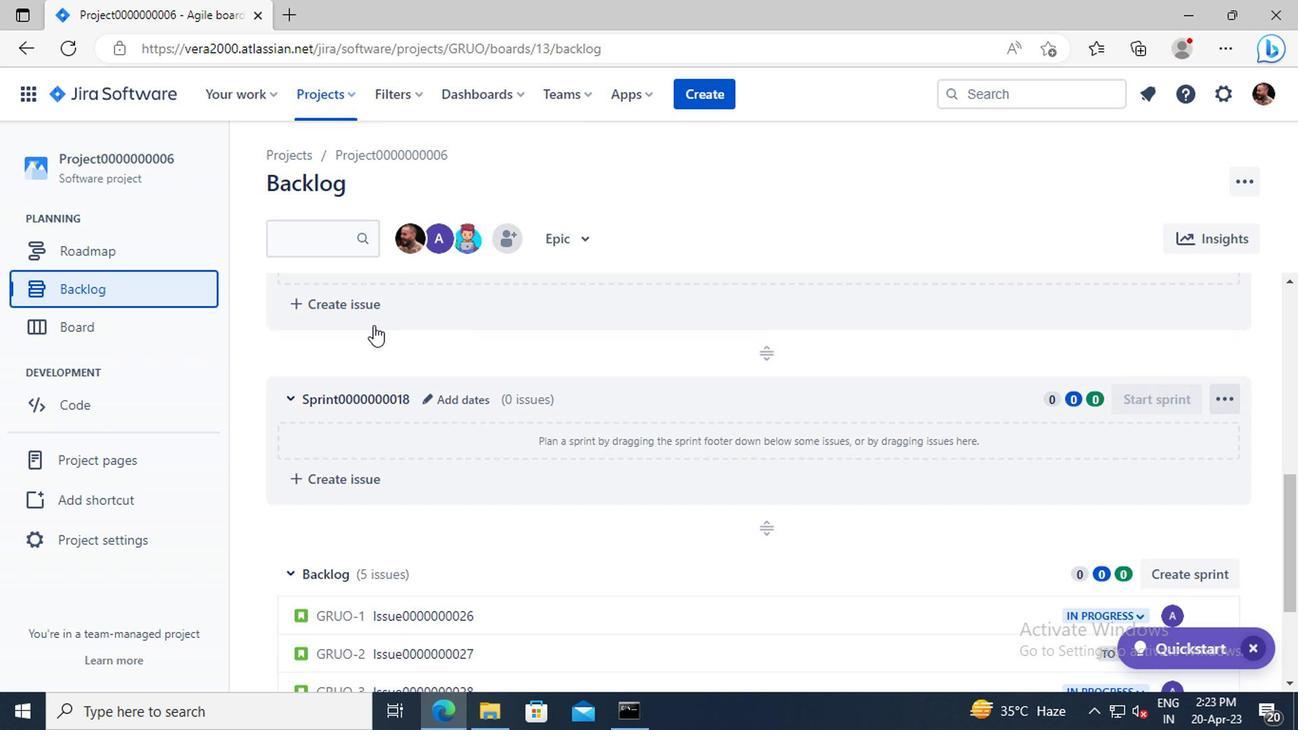 
Action: Mouse scrolled (367, 324) with delta (0, 0)
Screenshot: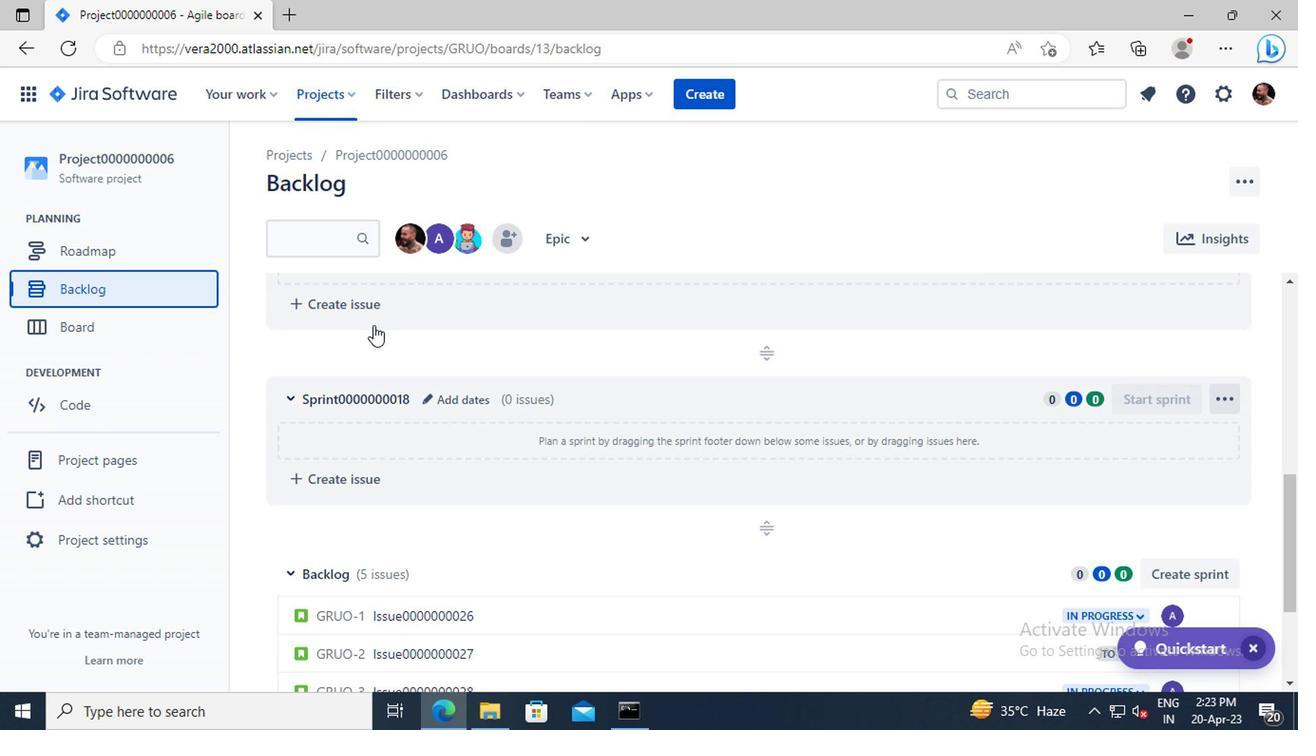 
Action: Mouse moved to (448, 480)
Screenshot: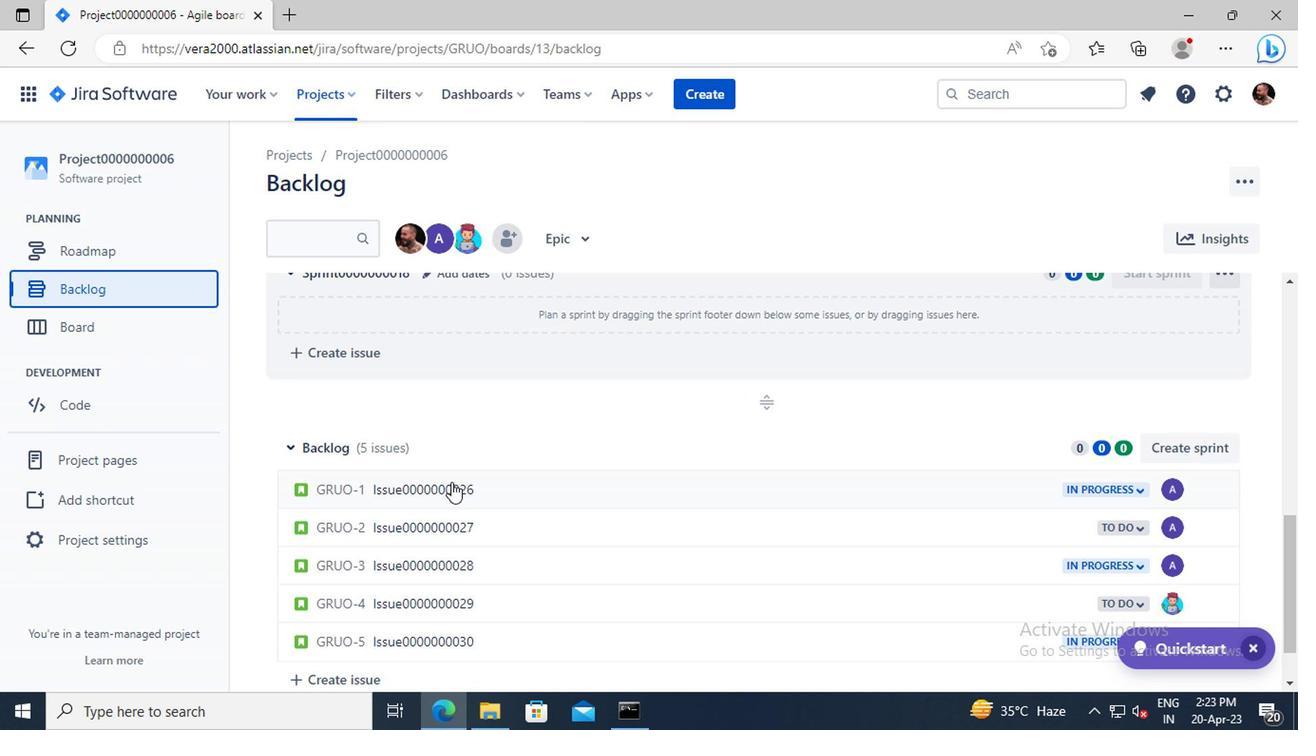 
Action: Mouse pressed left at (448, 480)
Screenshot: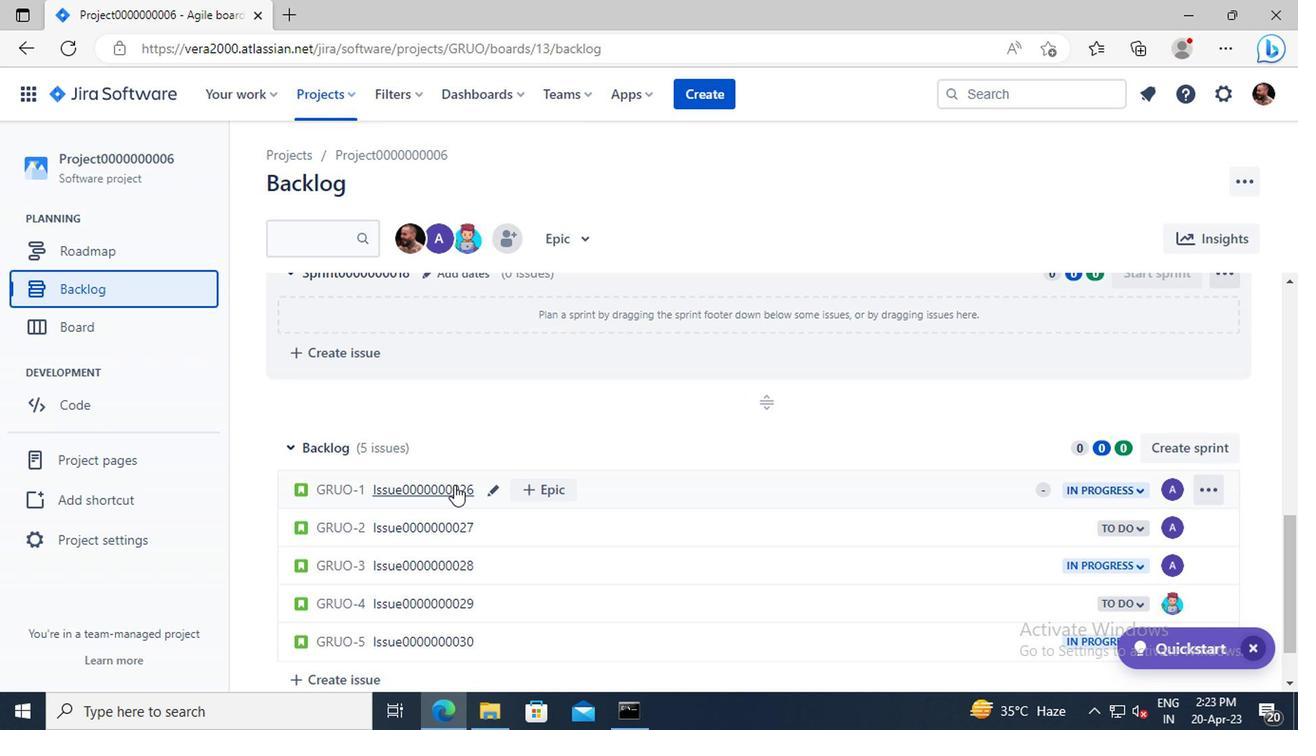 
Action: Mouse moved to (958, 380)
Screenshot: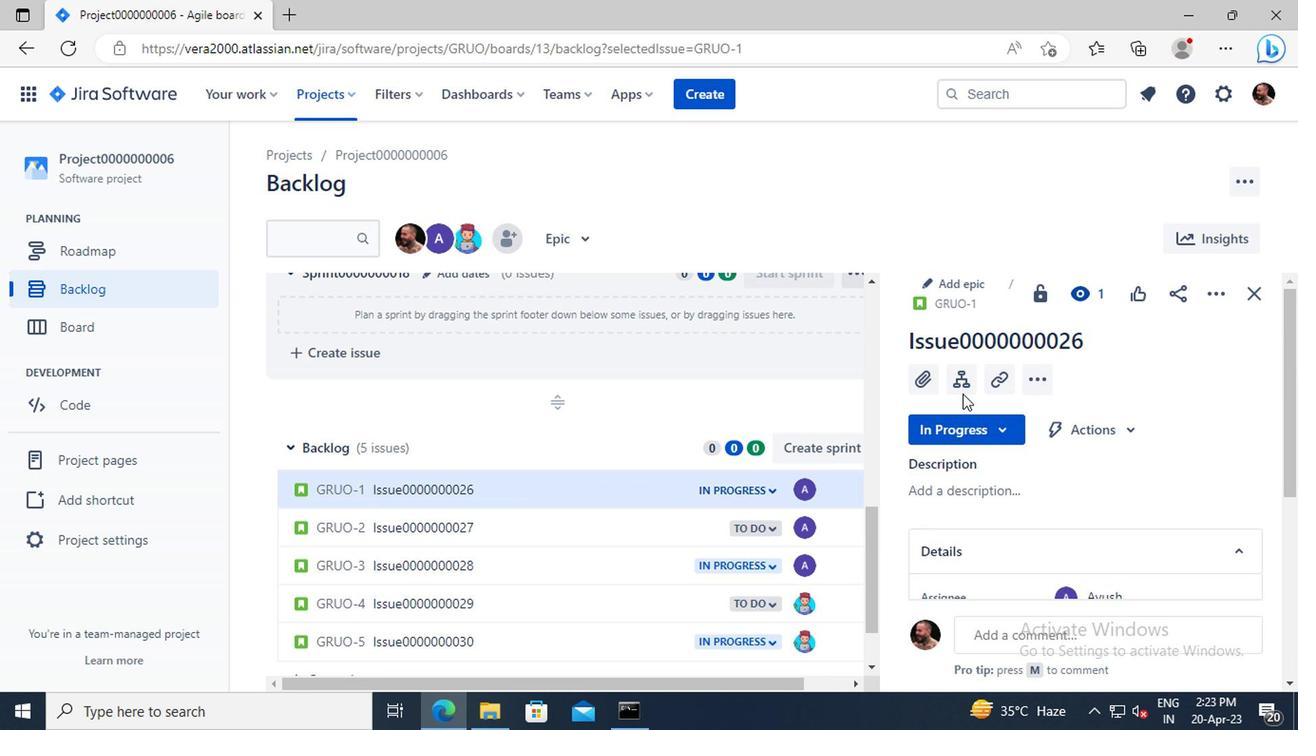 
Action: Mouse pressed left at (958, 380)
Screenshot: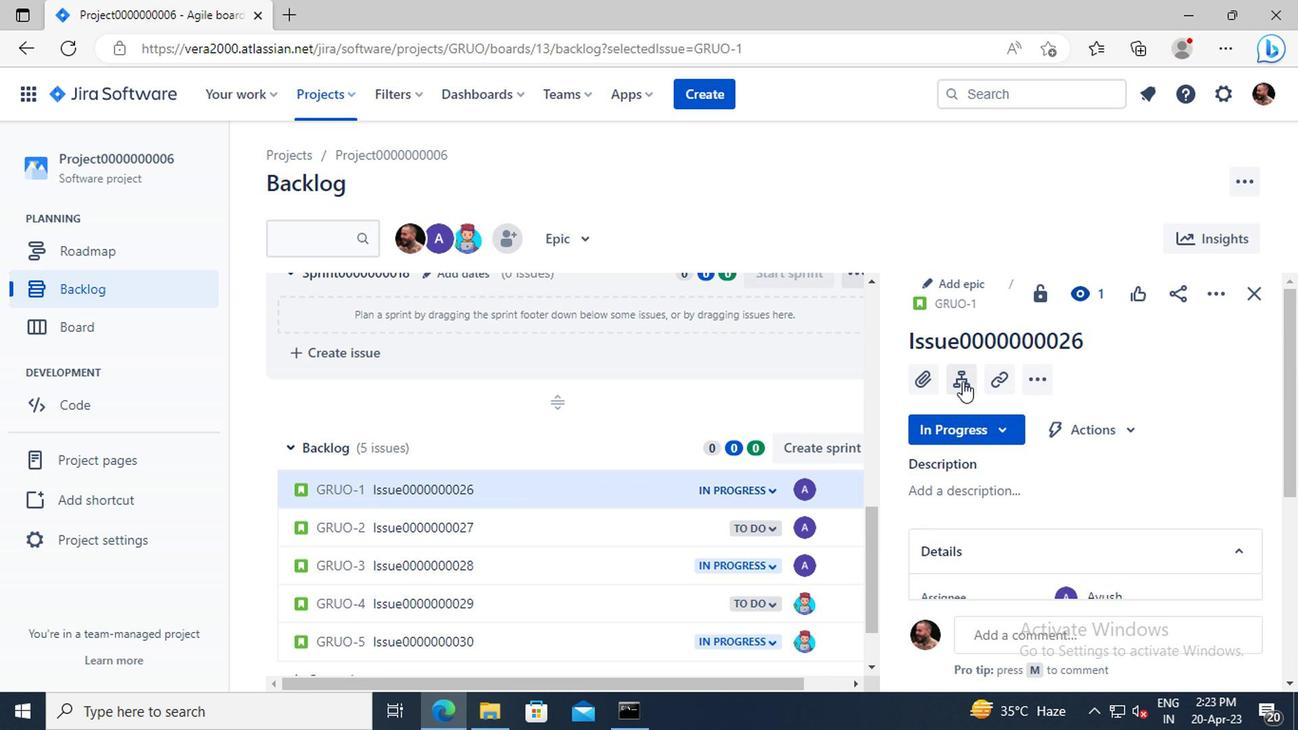 
Action: Mouse moved to (996, 461)
Screenshot: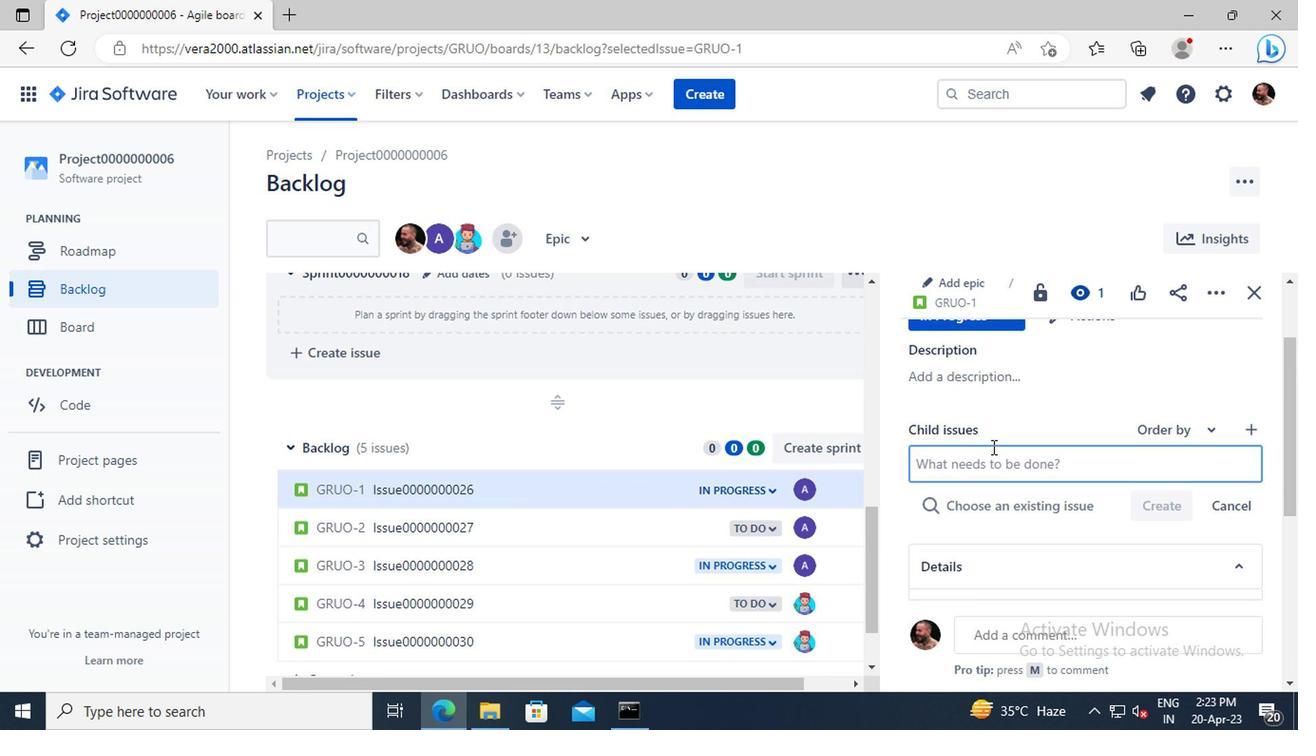 
Action: Mouse pressed left at (996, 461)
Screenshot: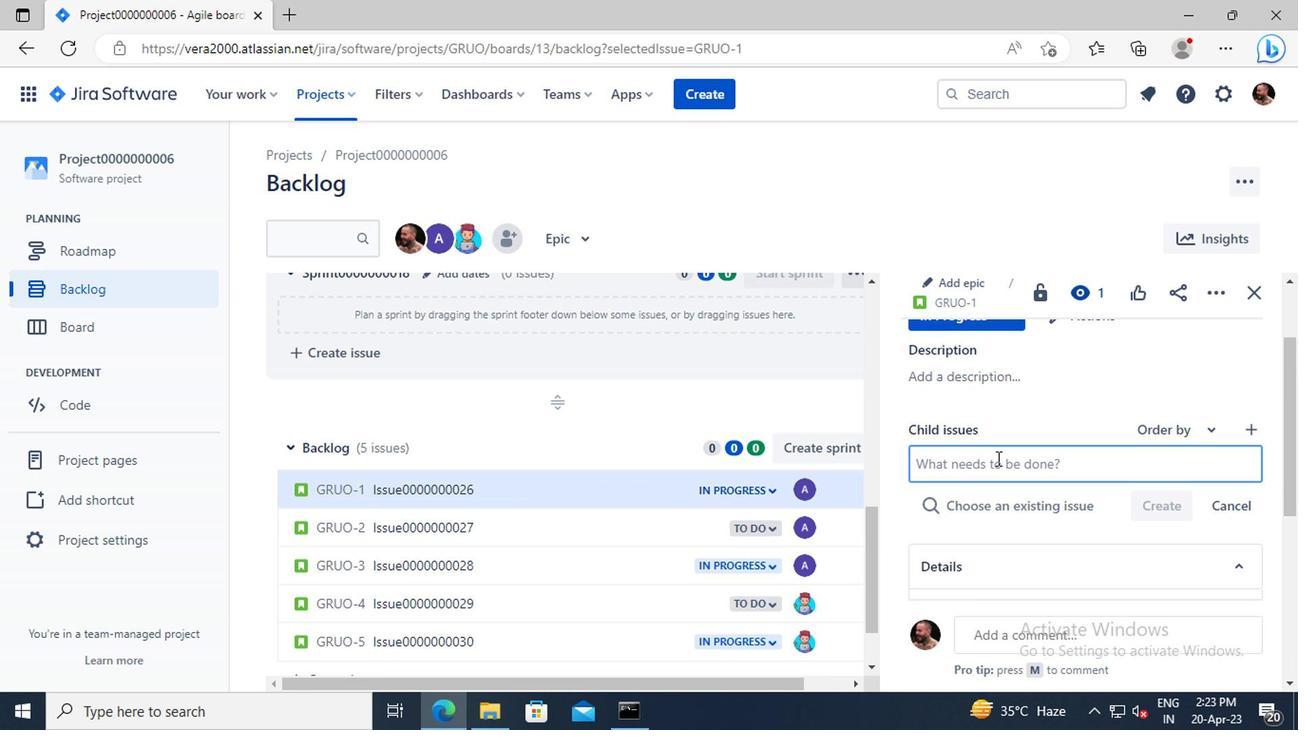 
Action: Key pressed <Key.shift>CHILD<Key.shift>ISSUE0000000051
Screenshot: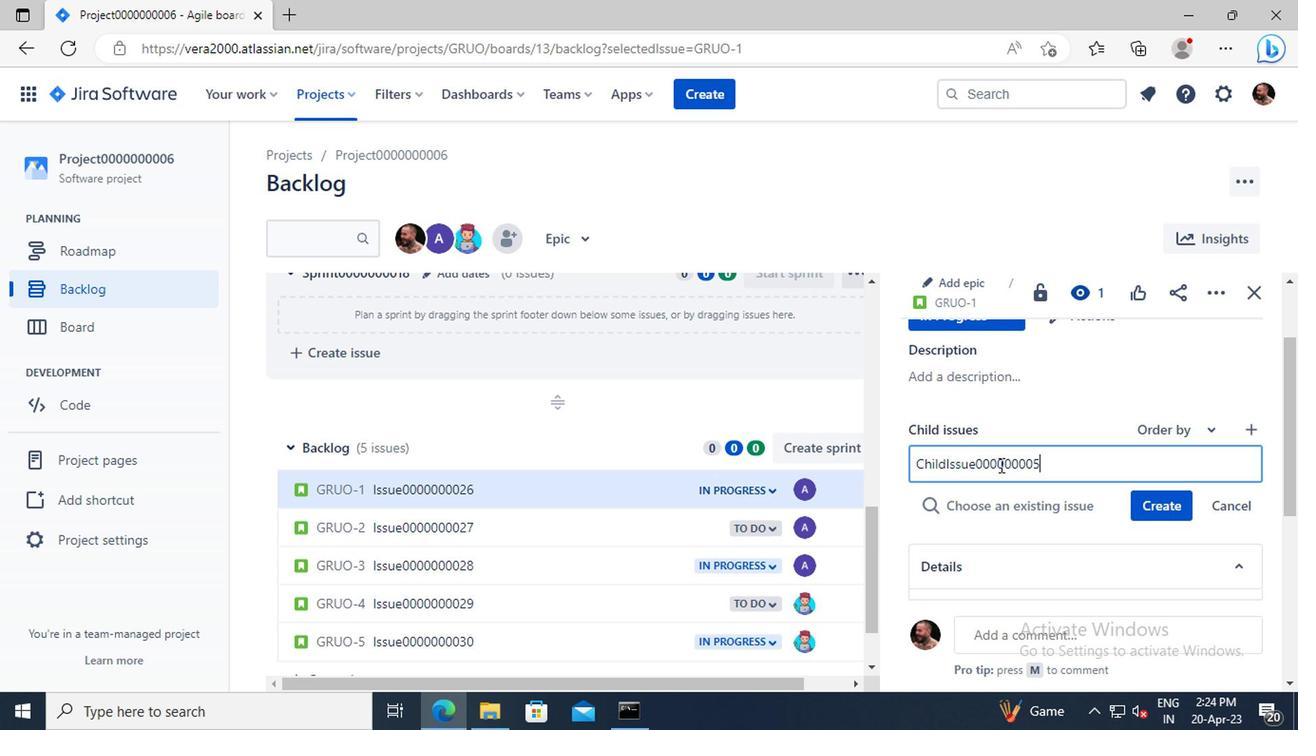 
Action: Mouse moved to (1145, 499)
Screenshot: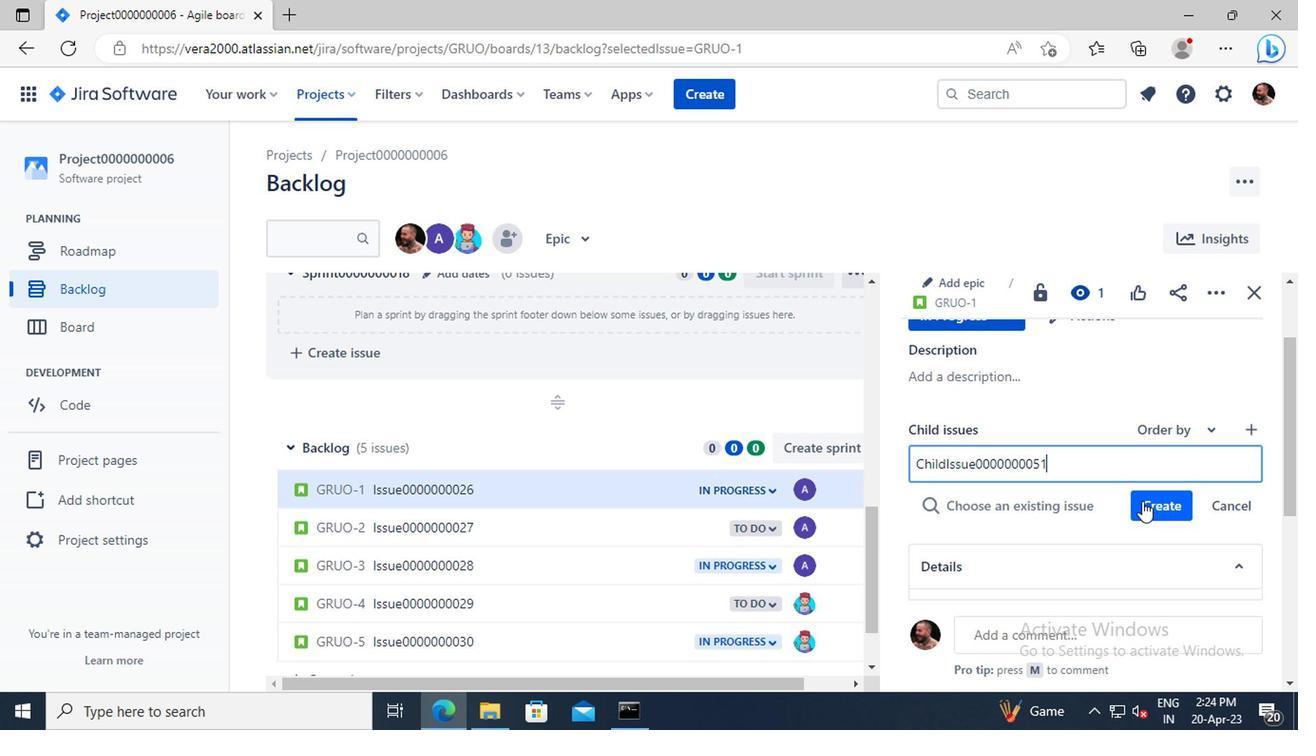 
Action: Mouse pressed left at (1145, 499)
Screenshot: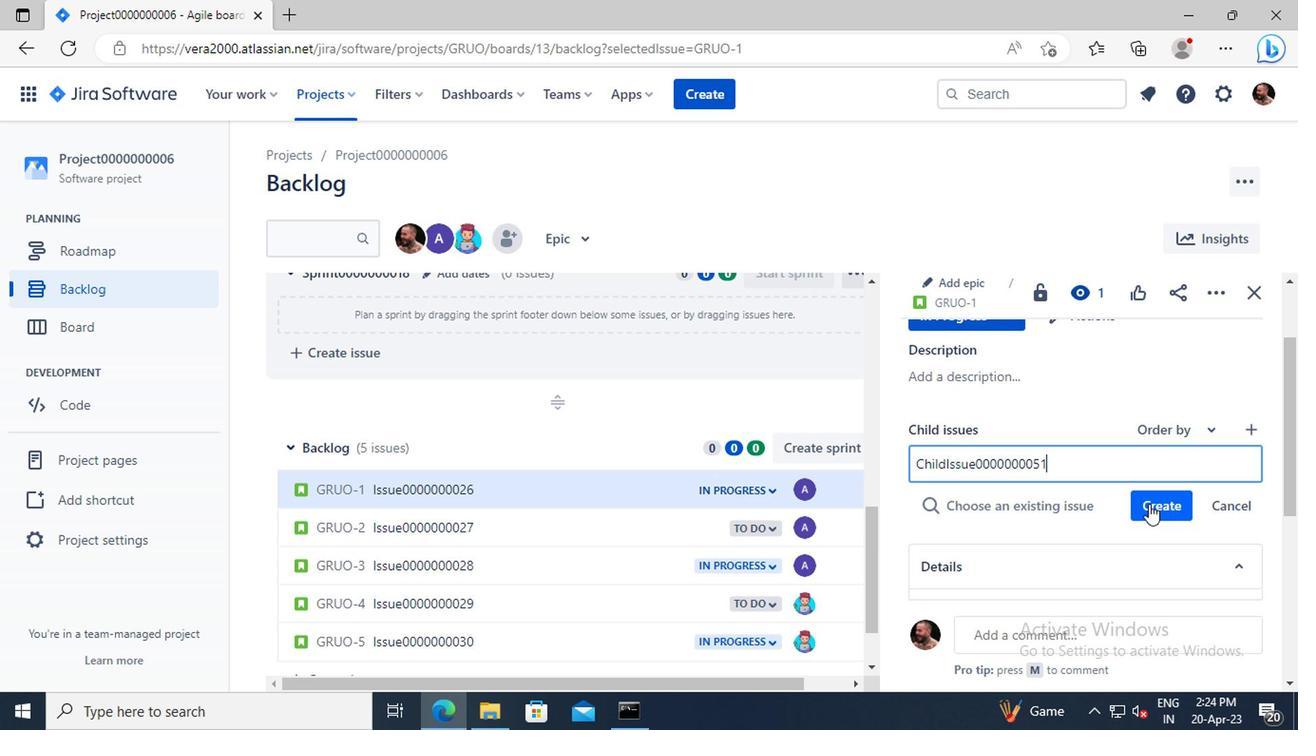 
Action: Mouse moved to (1042, 511)
Screenshot: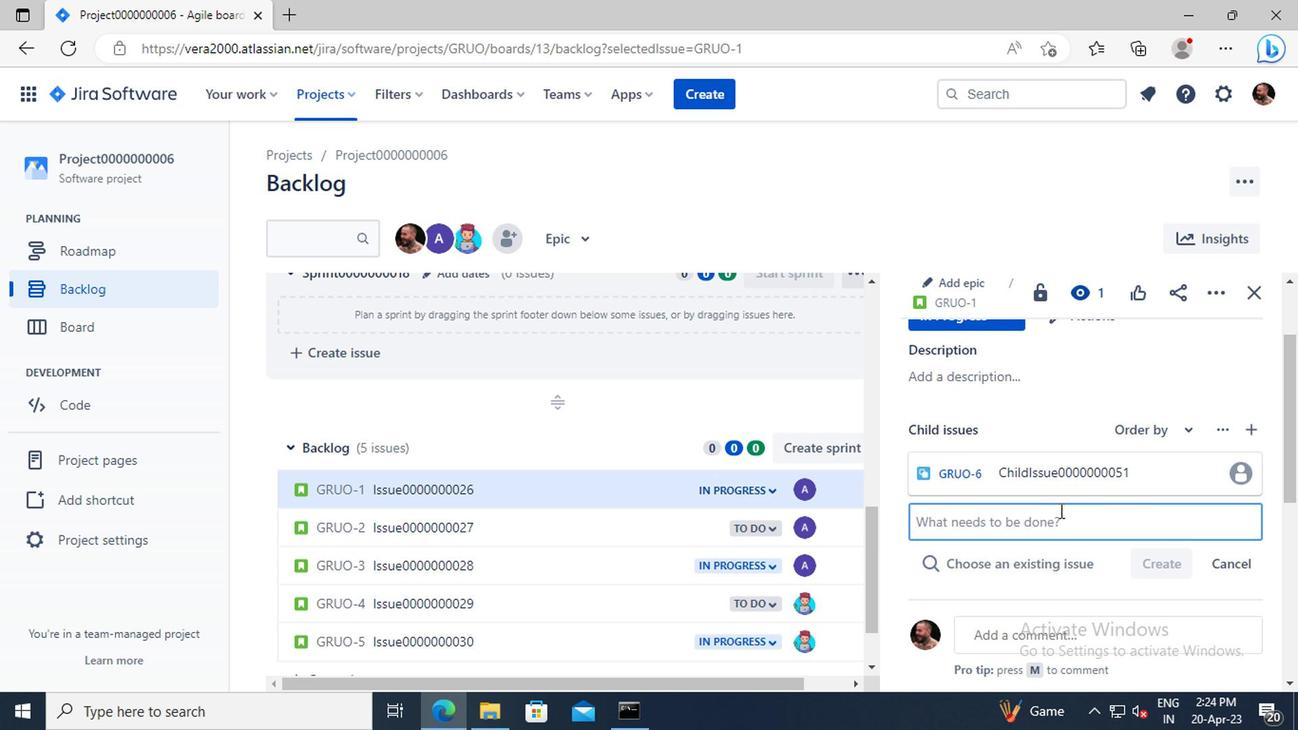 
Action: Mouse pressed left at (1042, 511)
Screenshot: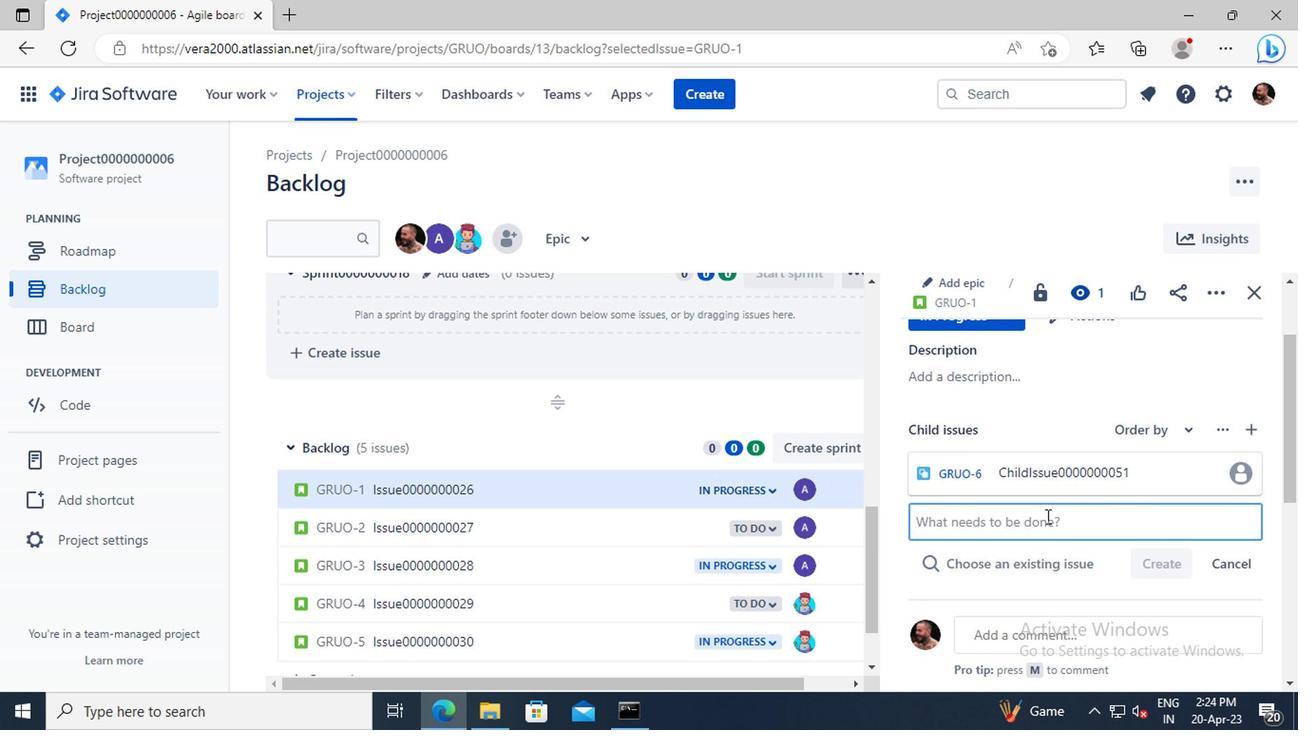 
Action: Key pressed <Key.shift>CHILD<Key.shift>ISSUE0000000052
Screenshot: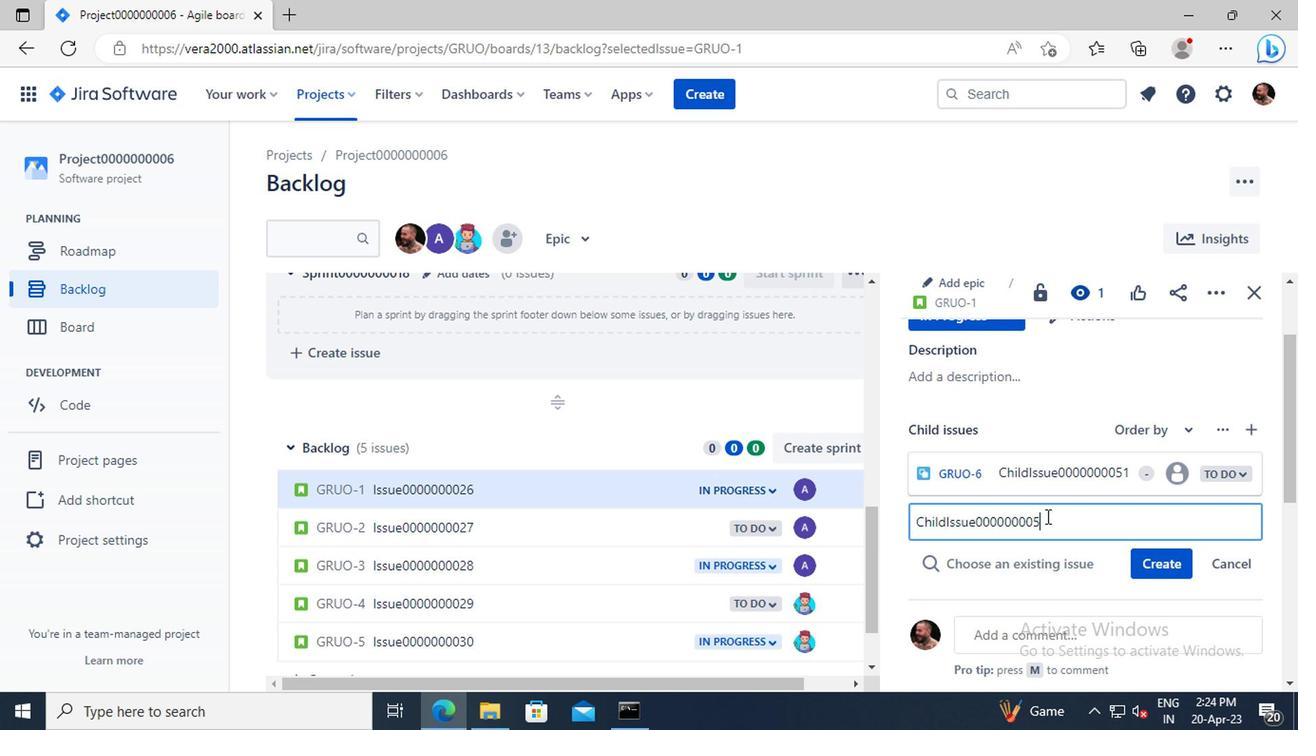 
Action: Mouse moved to (1147, 551)
Screenshot: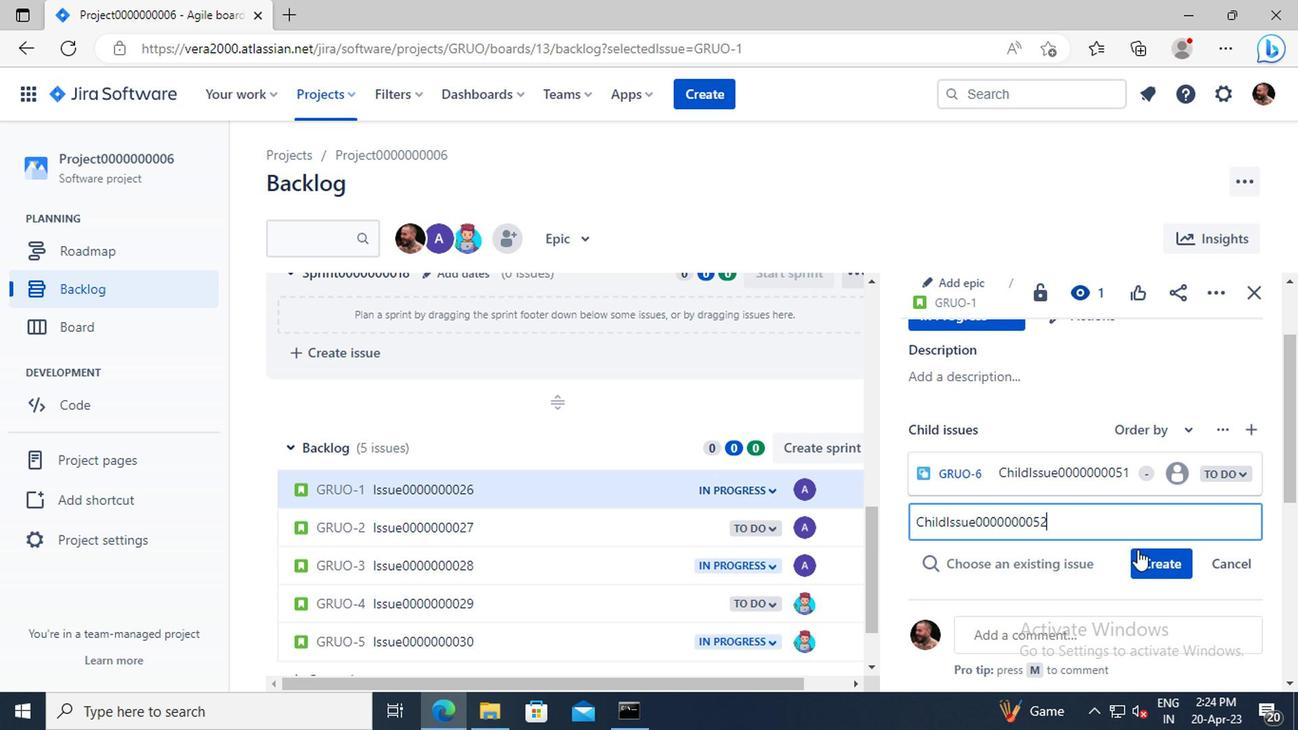 
Action: Mouse pressed left at (1147, 551)
Screenshot: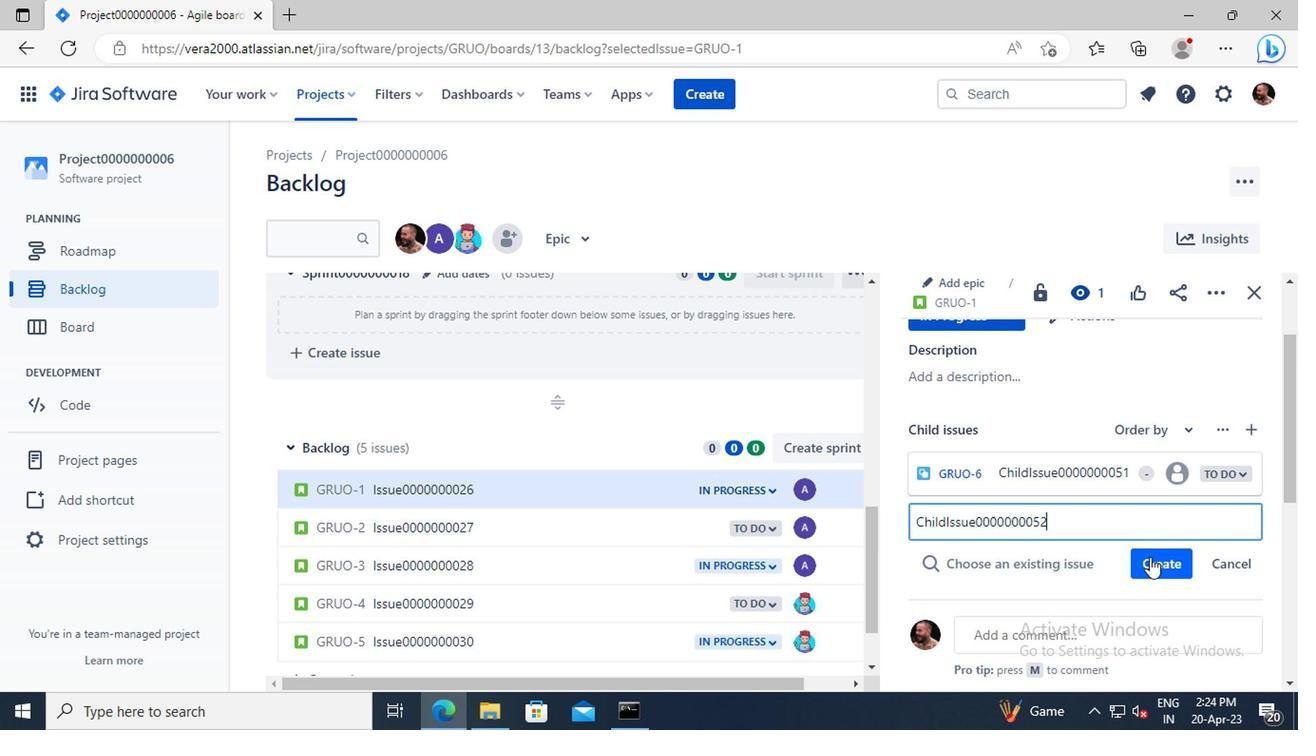 
Action: Mouse moved to (440, 517)
Screenshot: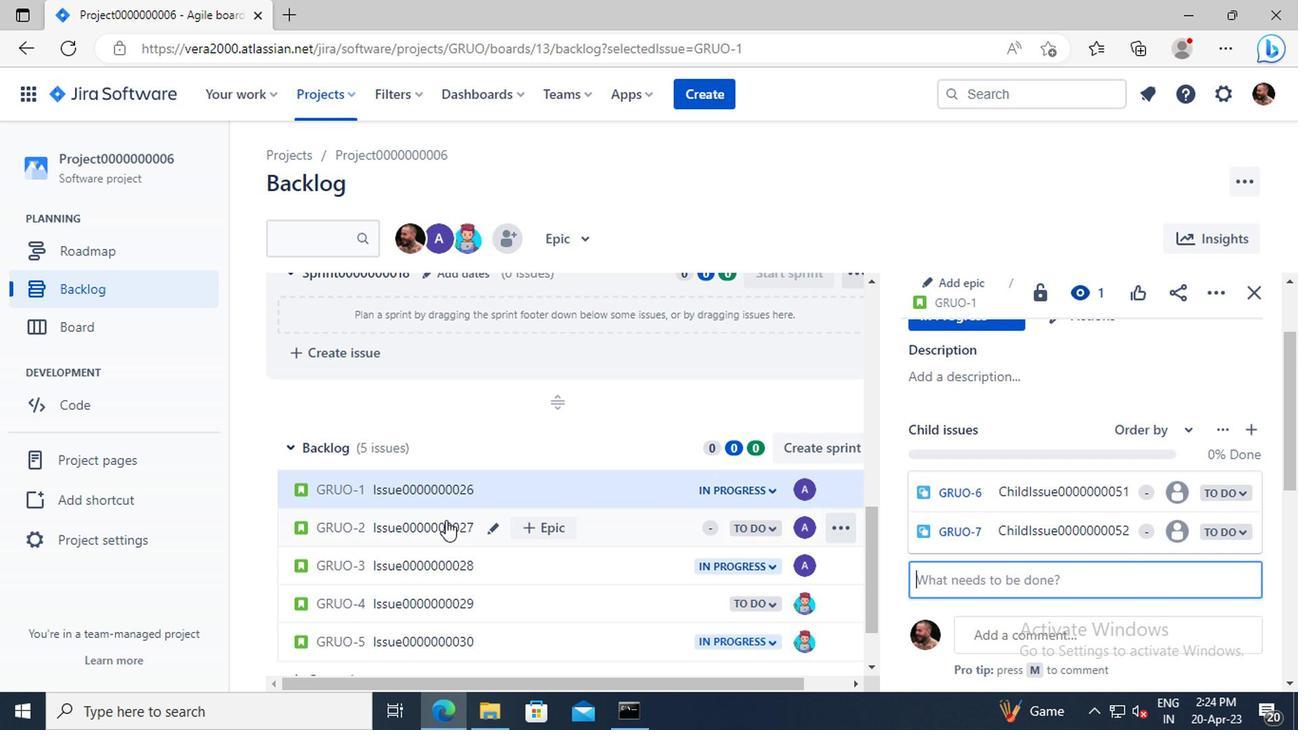 
Action: Mouse pressed left at (440, 517)
Screenshot: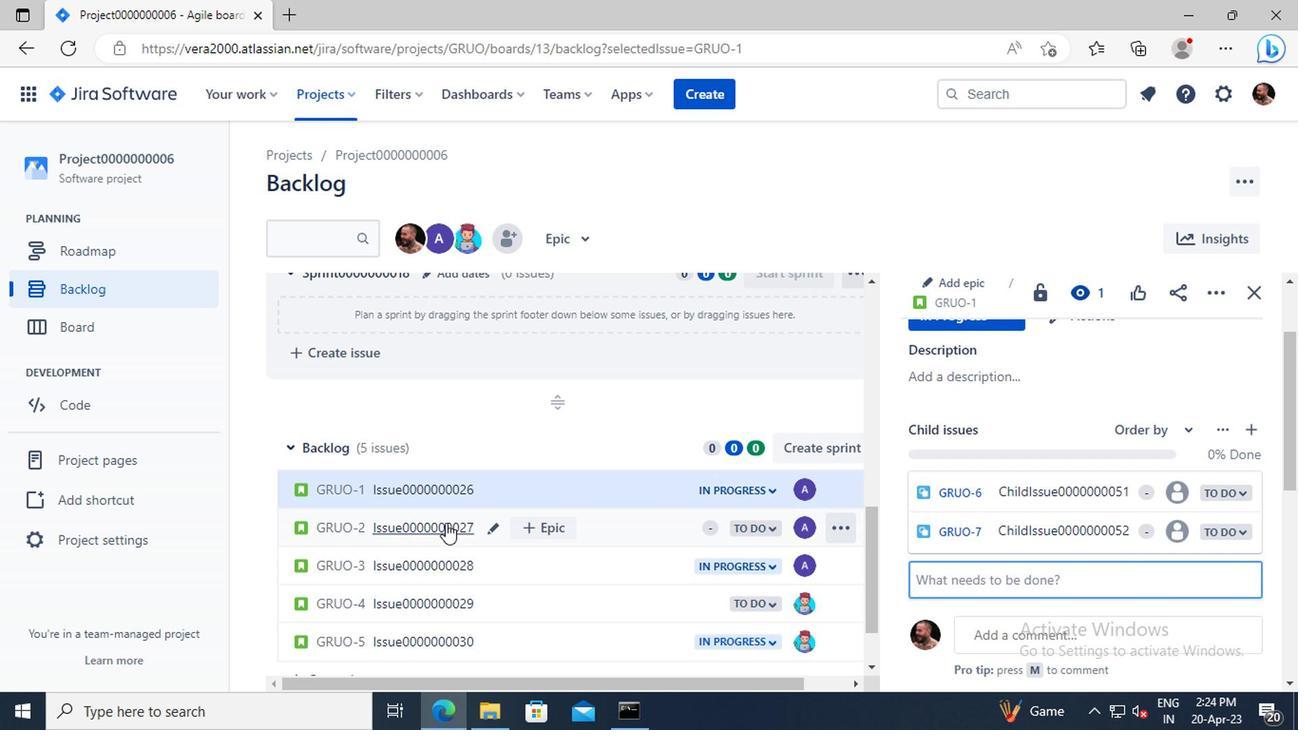 
Action: Mouse moved to (953, 380)
Screenshot: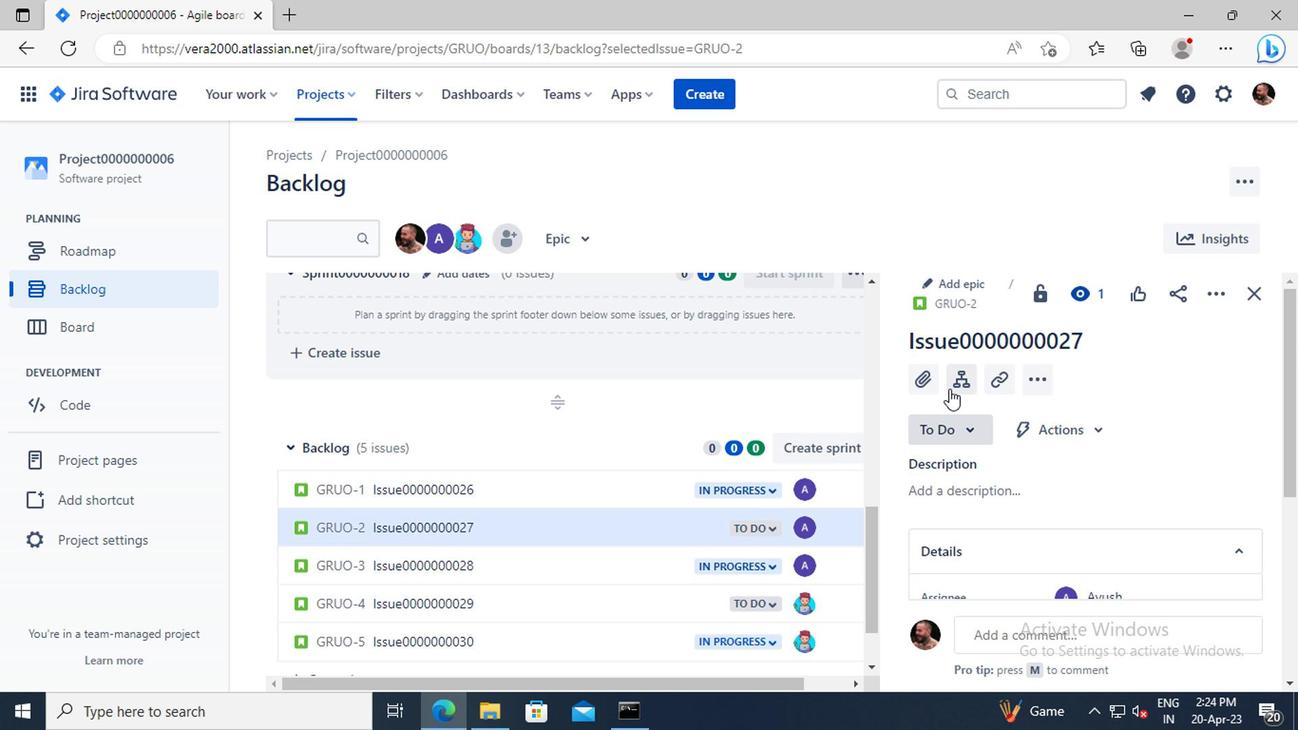 
Action: Mouse pressed left at (953, 380)
Screenshot: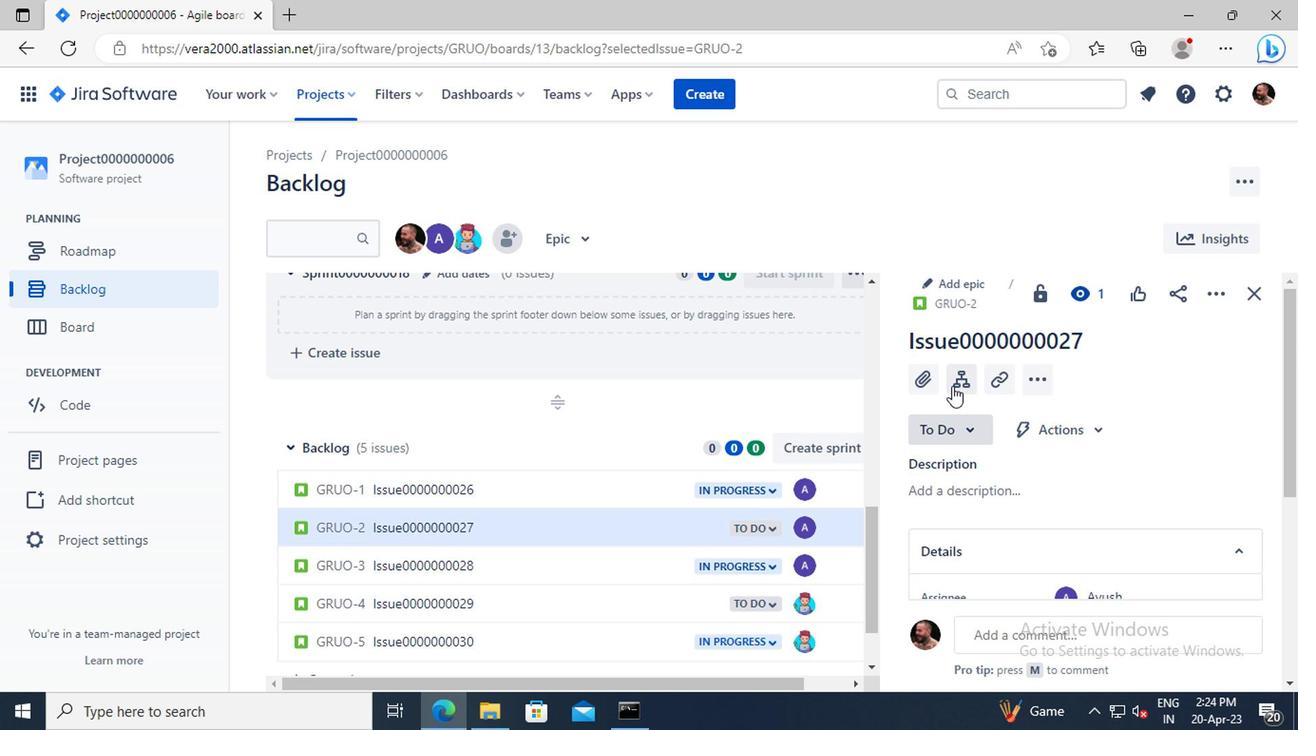 
Action: Mouse moved to (975, 468)
Screenshot: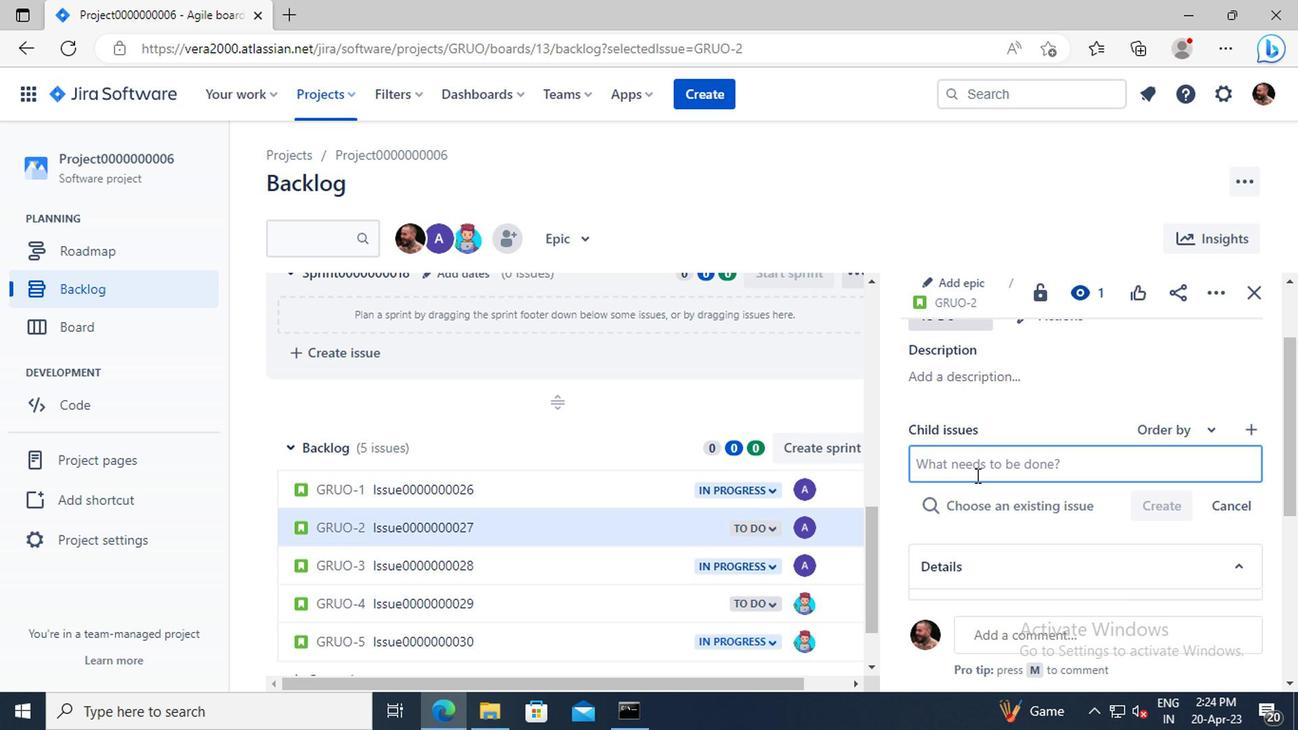 
Action: Mouse pressed left at (975, 468)
Screenshot: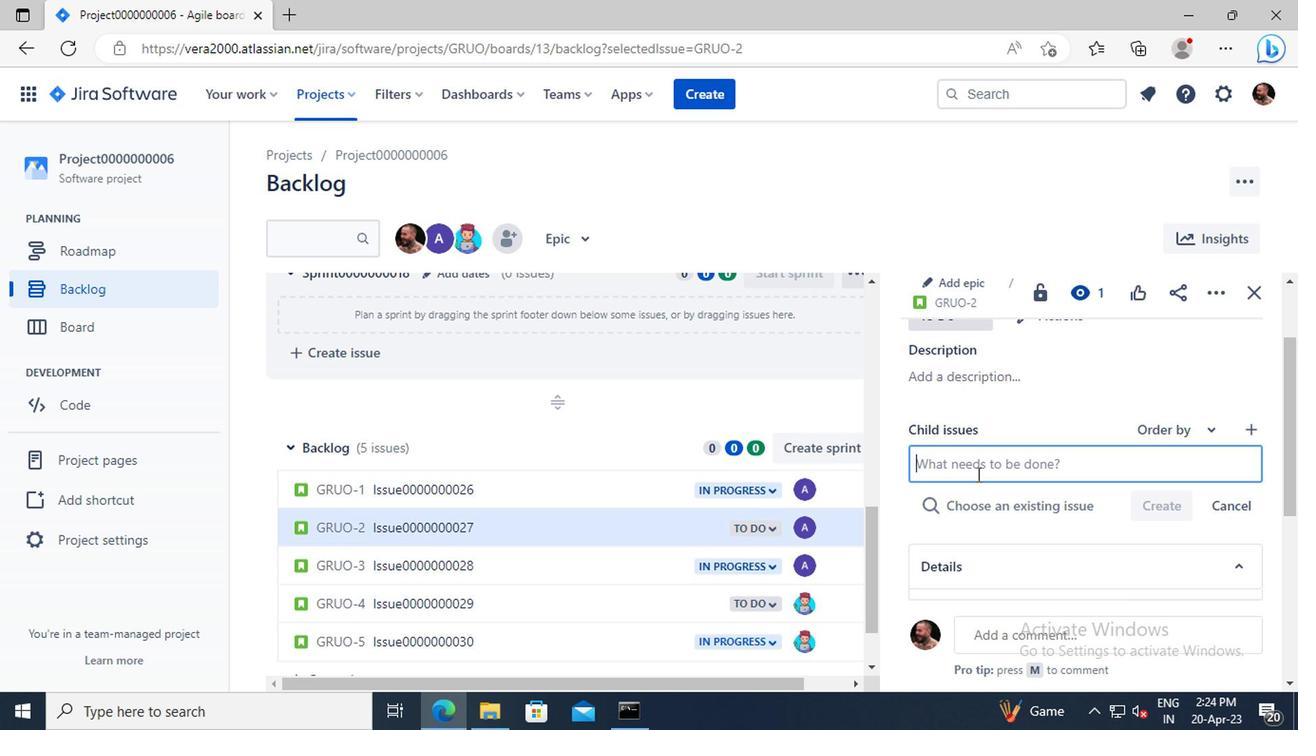 
Action: Mouse moved to (974, 468)
Screenshot: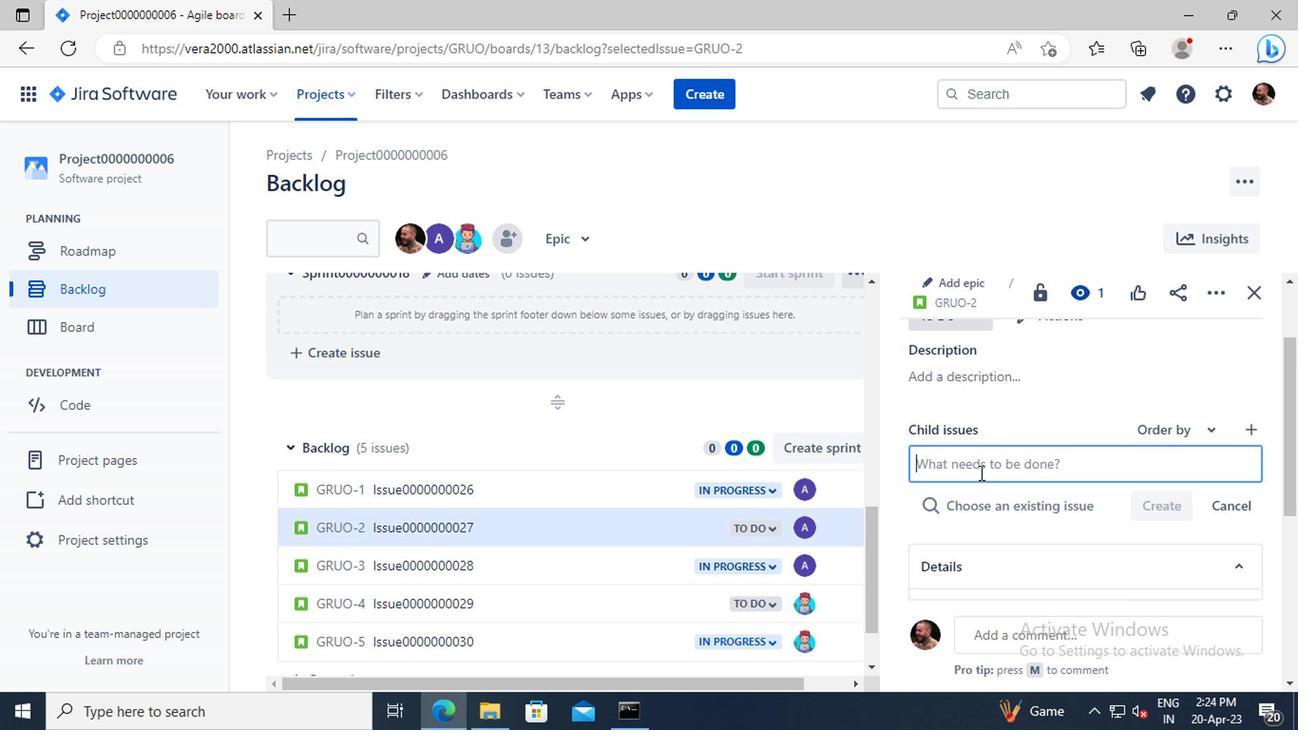
Action: Key pressed <Key.shift>CHILD<Key.shift>ISSUE0000000053
Screenshot: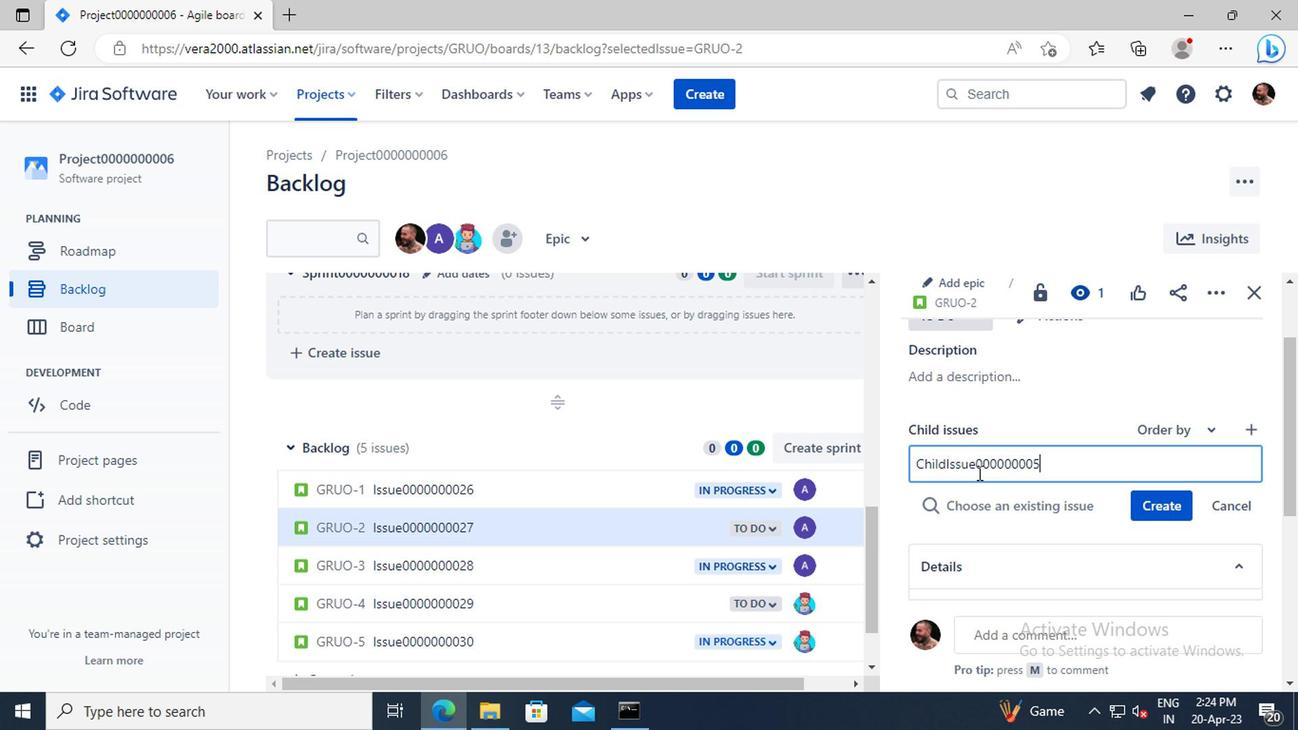 
Action: Mouse moved to (1139, 496)
Screenshot: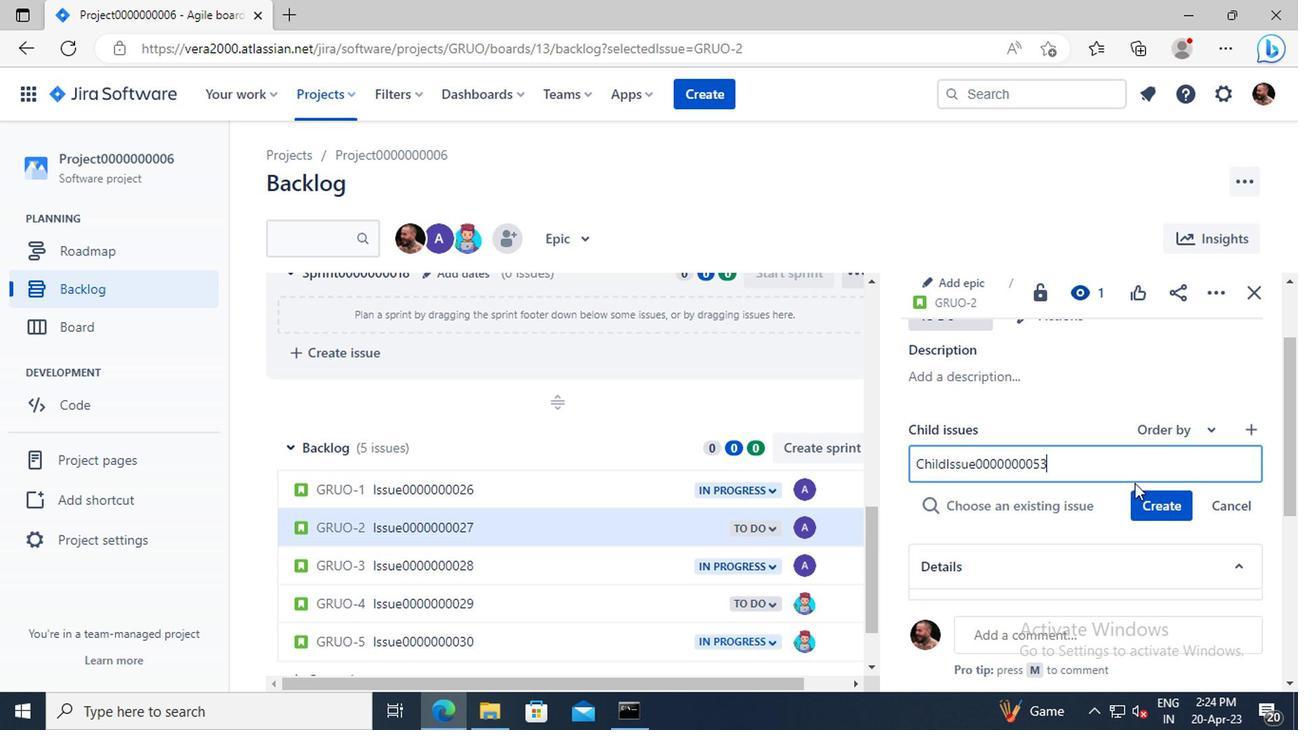 
Action: Mouse pressed left at (1139, 496)
Screenshot: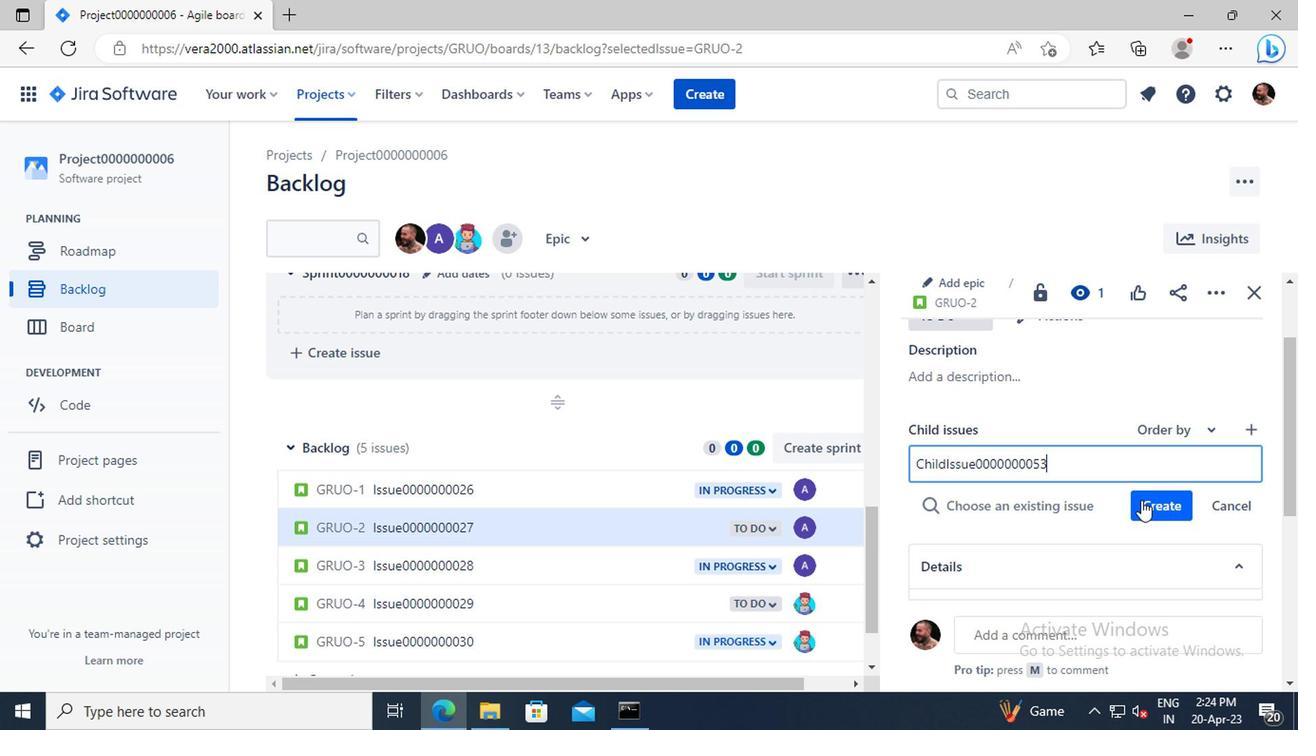 
